 Task: Find connections with filter location Wardenburg with filter topic #Entrepreneurswith filter profile language English with filter current company Jobseeker HUB with filter school Kolkata Jobs with filter industry Recreational Facilities with filter service category Wedding Photography with filter keywords title Customer Service
Action: Mouse moved to (495, 62)
Screenshot: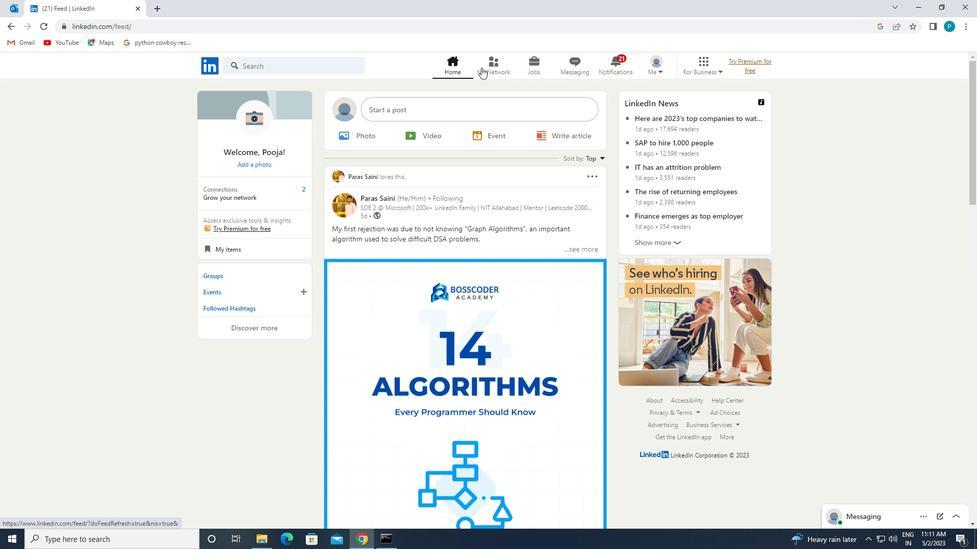 
Action: Mouse pressed left at (495, 62)
Screenshot: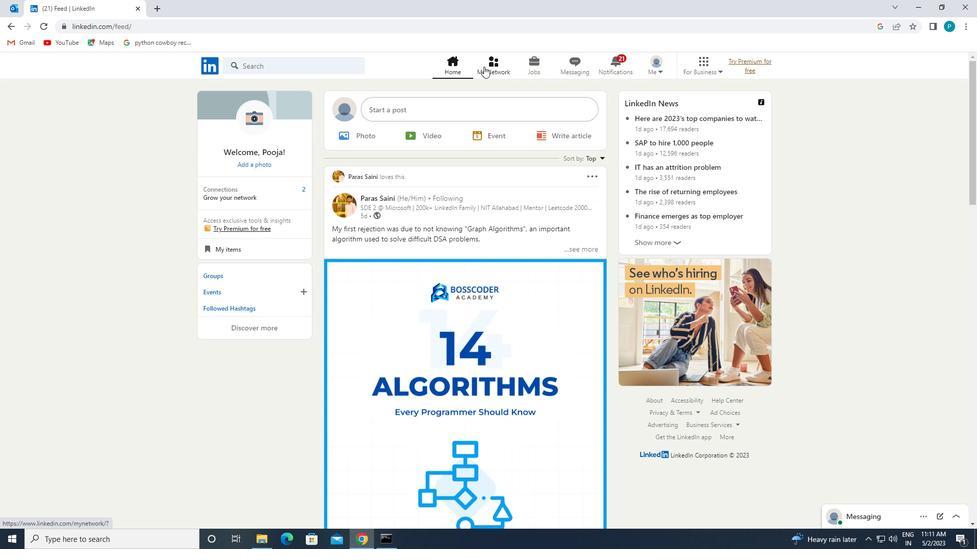 
Action: Mouse moved to (240, 123)
Screenshot: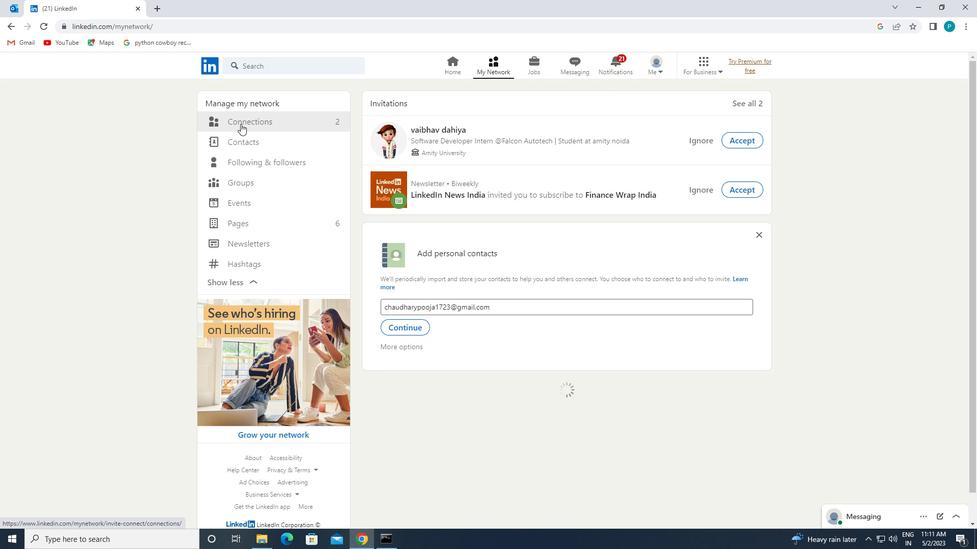 
Action: Mouse pressed left at (240, 123)
Screenshot: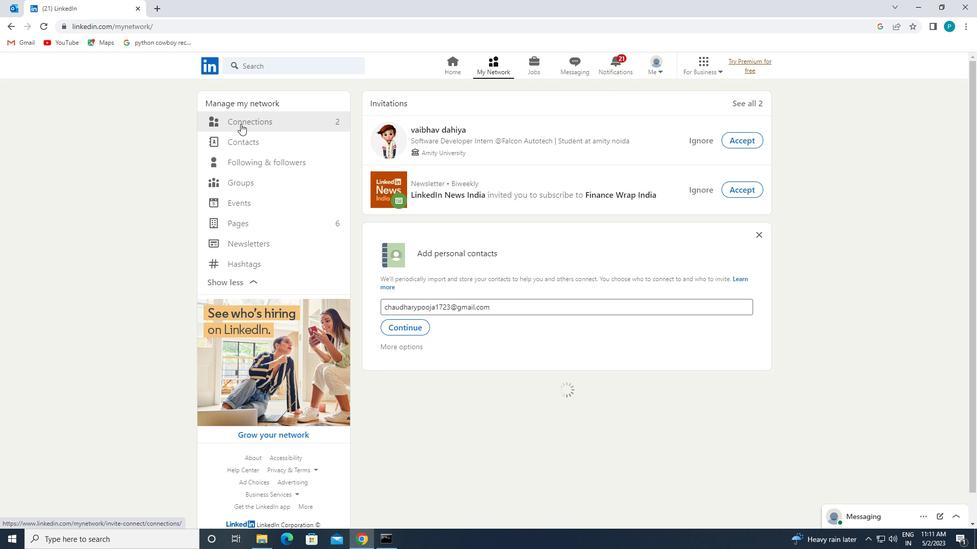 
Action: Mouse moved to (548, 121)
Screenshot: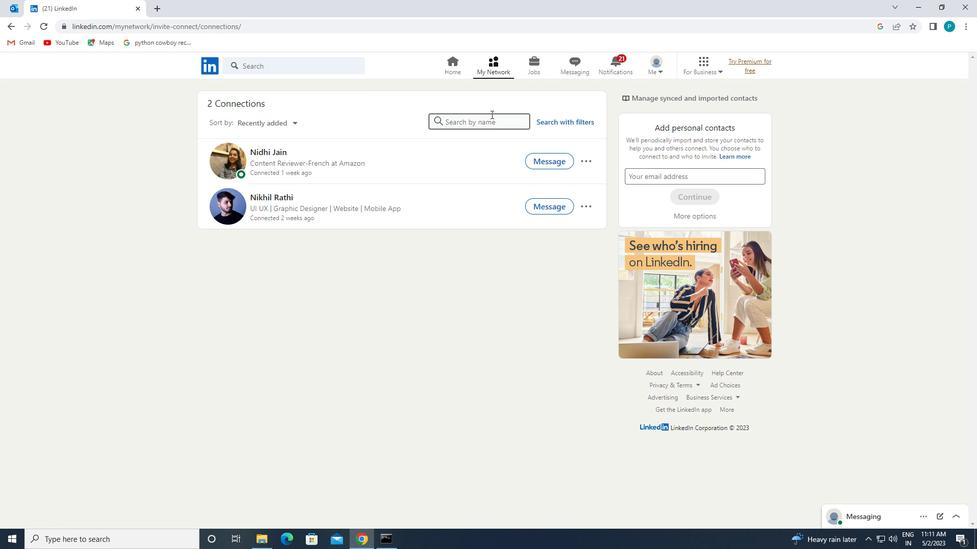 
Action: Mouse pressed left at (548, 121)
Screenshot: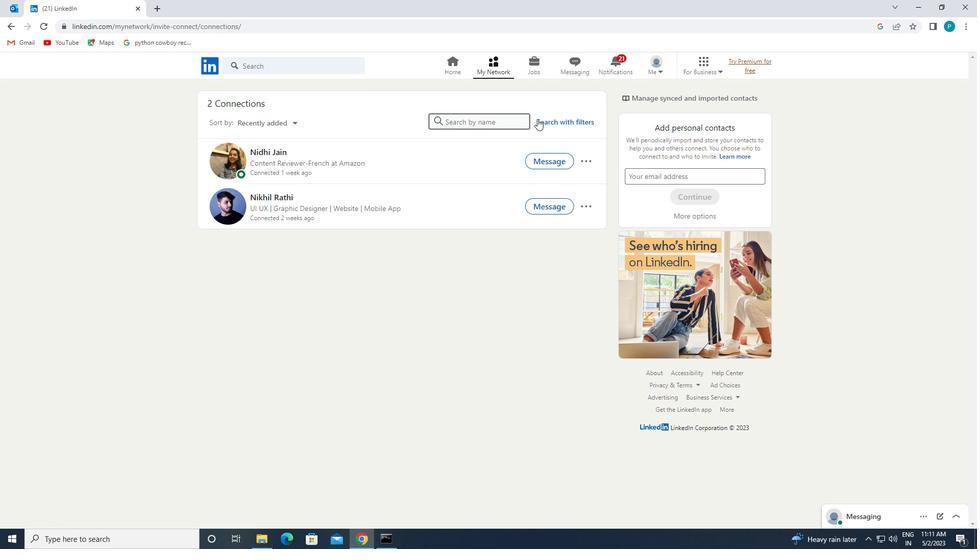 
Action: Mouse moved to (518, 104)
Screenshot: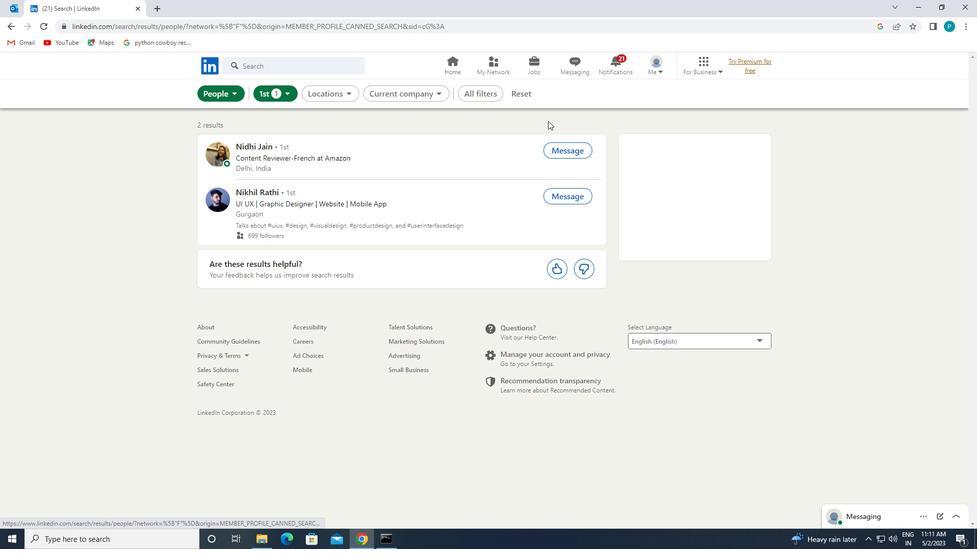 
Action: Mouse pressed left at (518, 104)
Screenshot: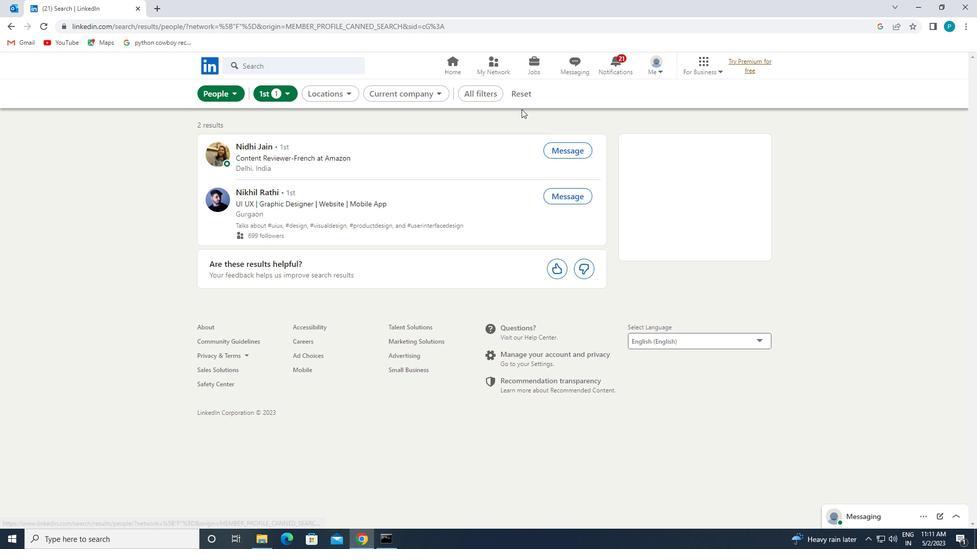 
Action: Mouse moved to (515, 95)
Screenshot: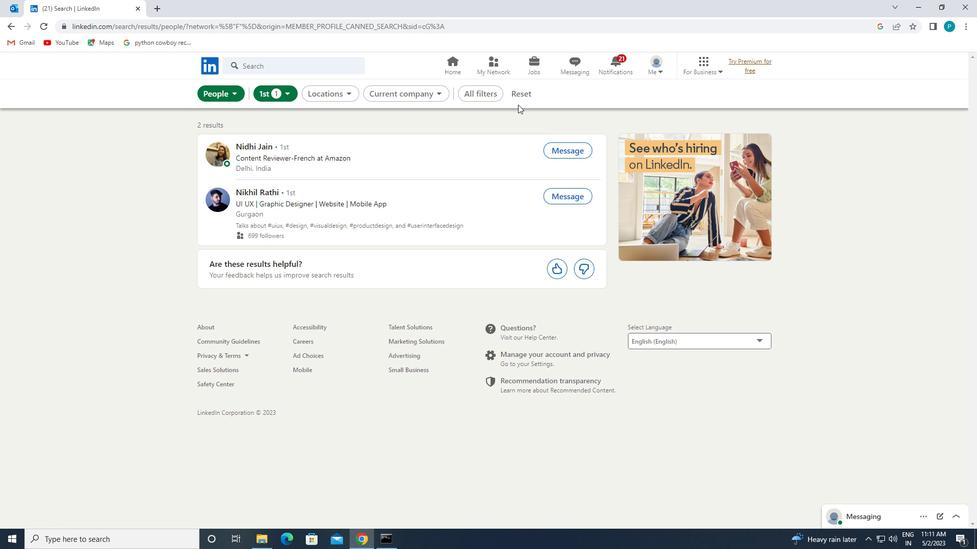 
Action: Mouse pressed left at (515, 95)
Screenshot: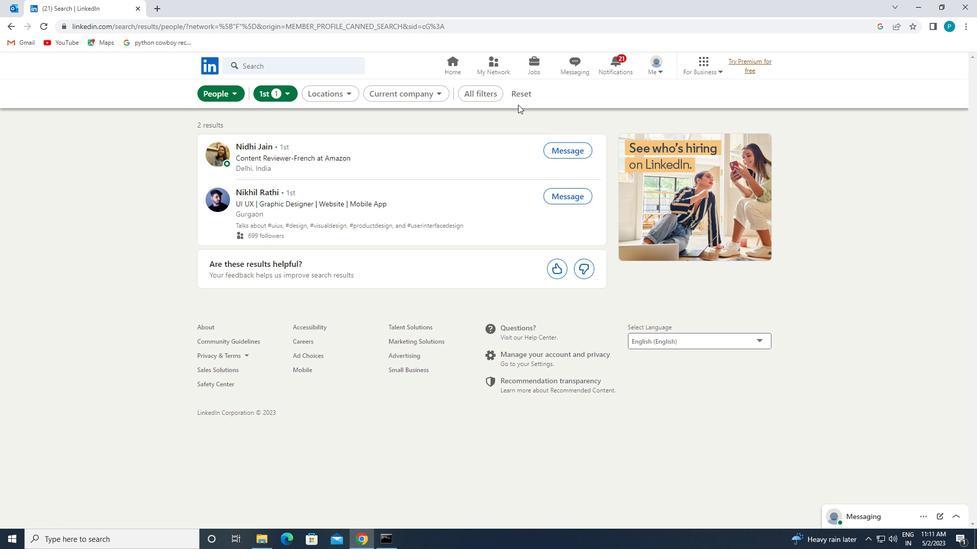 
Action: Mouse moved to (484, 97)
Screenshot: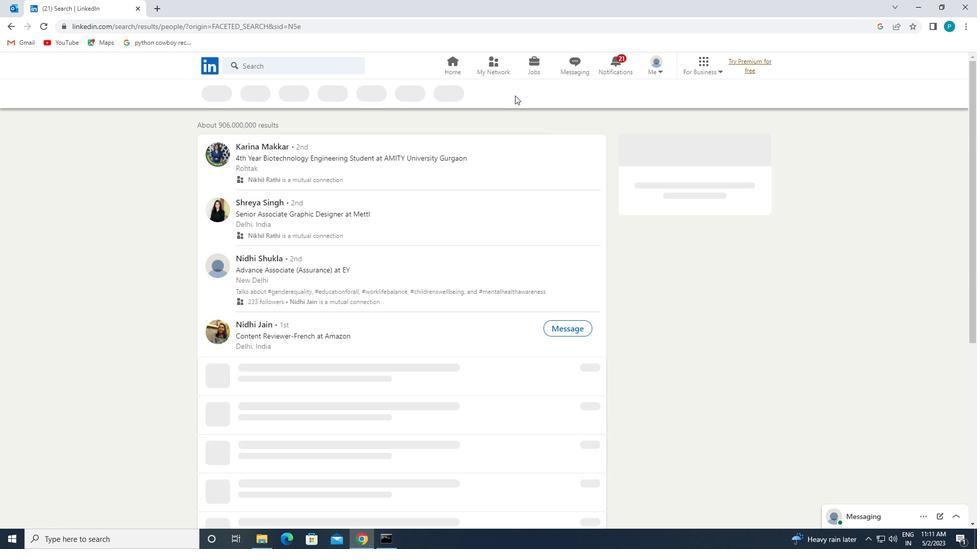 
Action: Mouse pressed left at (484, 97)
Screenshot: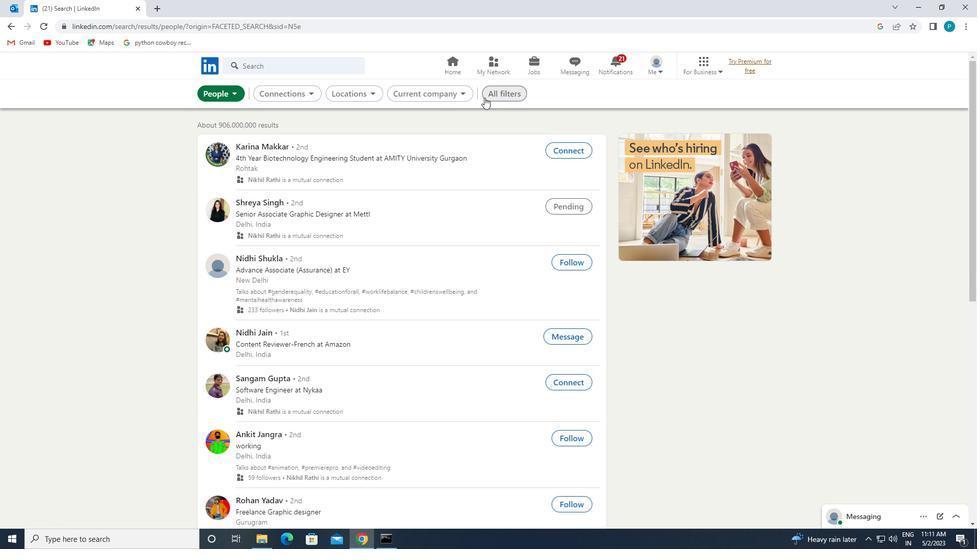 
Action: Mouse moved to (847, 284)
Screenshot: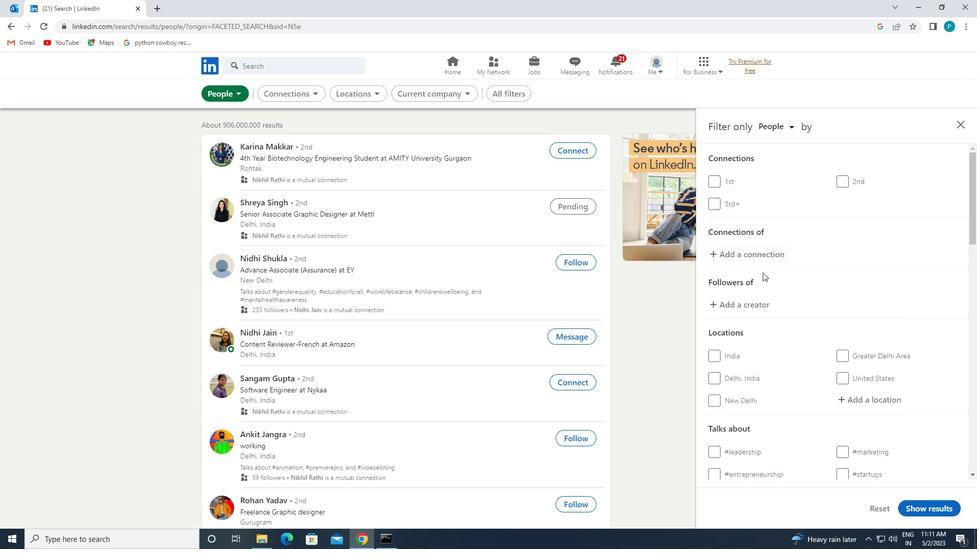 
Action: Mouse scrolled (847, 283) with delta (0, 0)
Screenshot: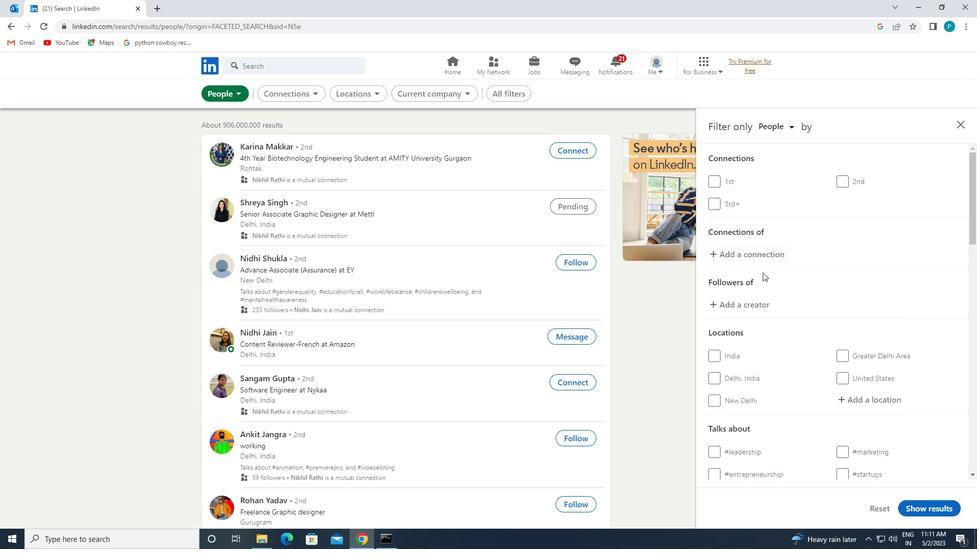 
Action: Mouse moved to (848, 284)
Screenshot: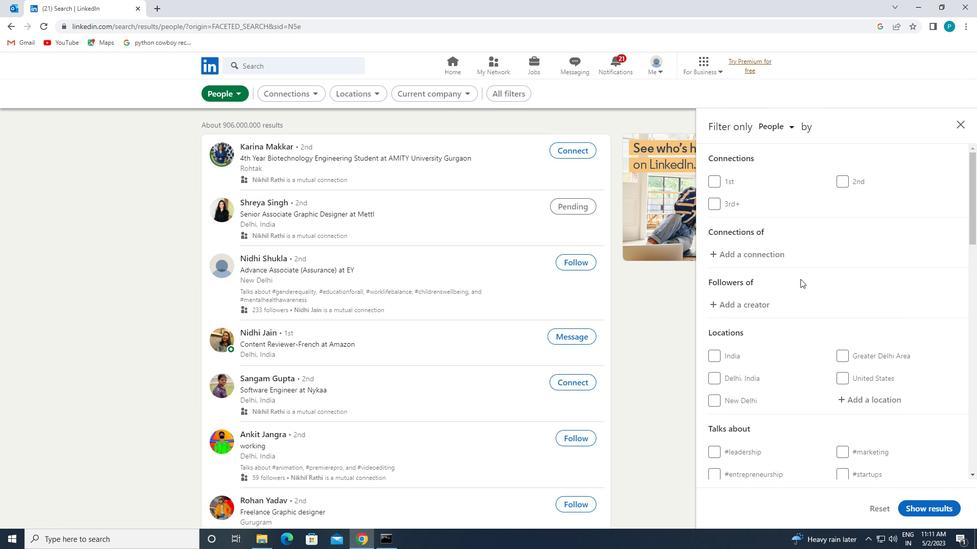 
Action: Mouse scrolled (848, 283) with delta (0, 0)
Screenshot: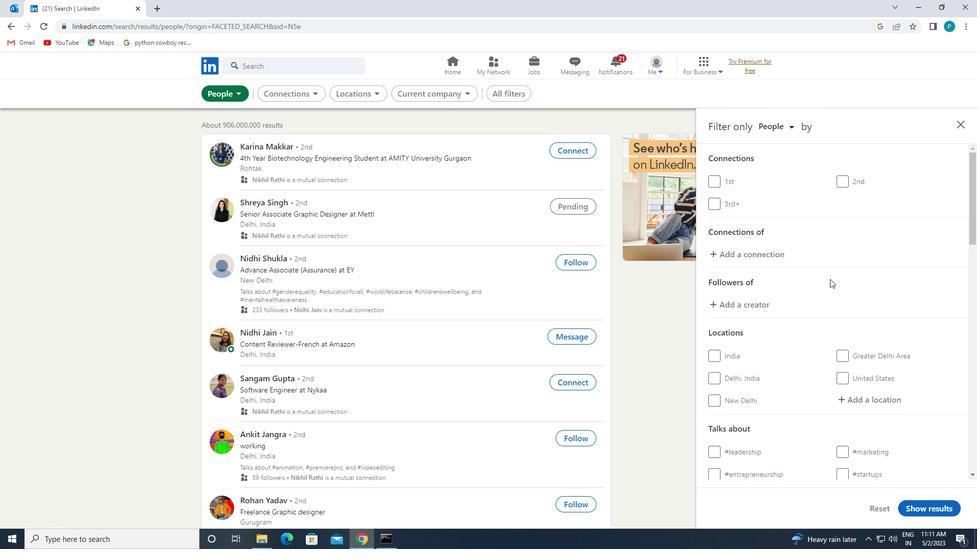 
Action: Mouse moved to (851, 294)
Screenshot: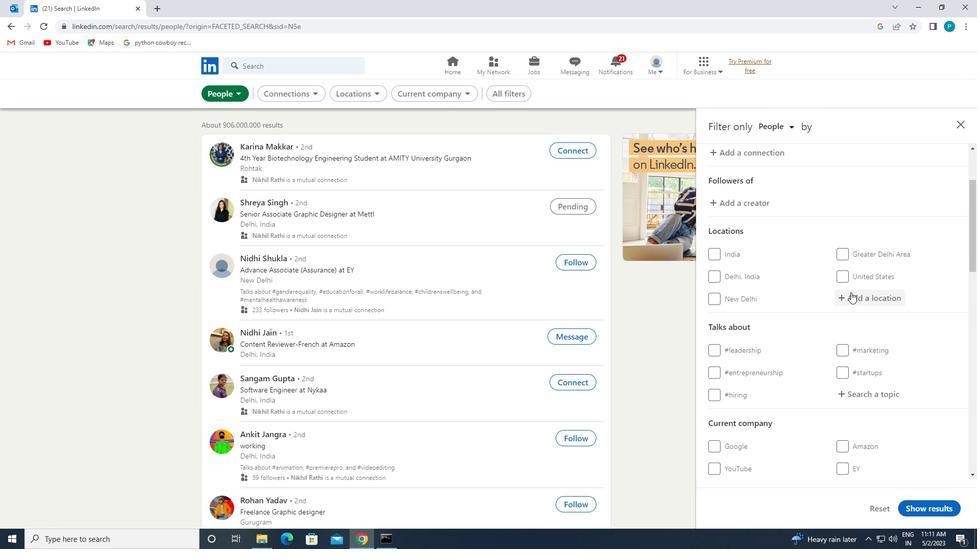 
Action: Mouse pressed left at (851, 294)
Screenshot: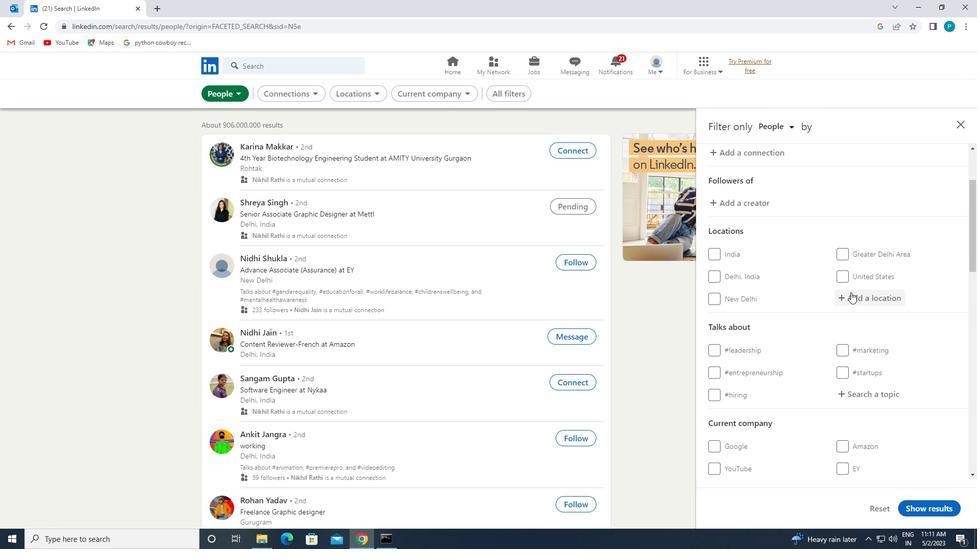 
Action: Key pressed <Key.caps_lock>w<Key.caps_lock>arf<Key.backspace>denburg
Screenshot: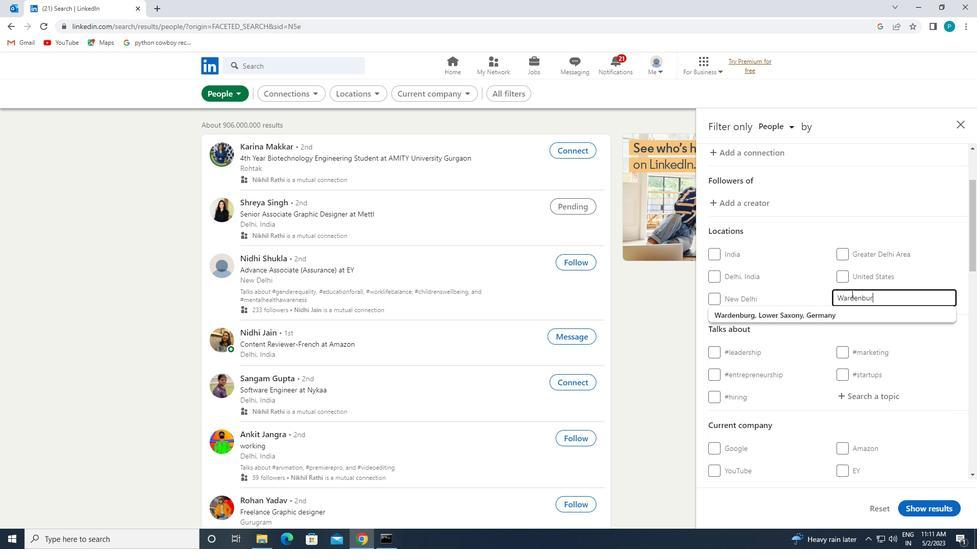 
Action: Mouse moved to (806, 314)
Screenshot: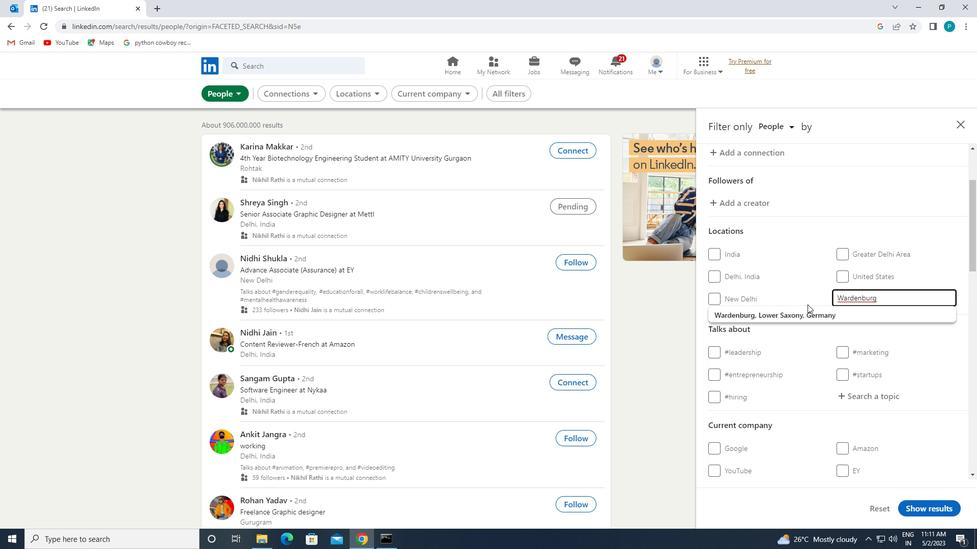 
Action: Mouse pressed left at (806, 314)
Screenshot: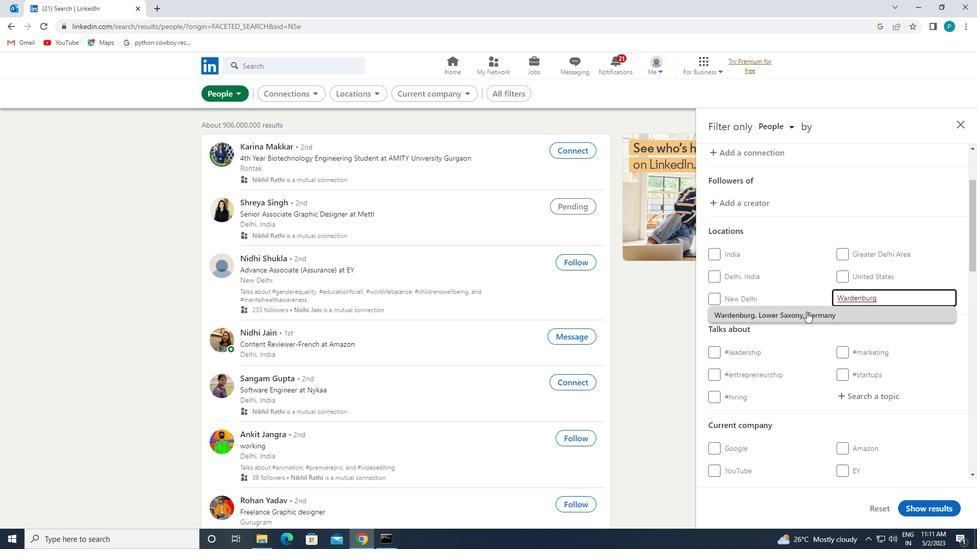 
Action: Mouse moved to (893, 350)
Screenshot: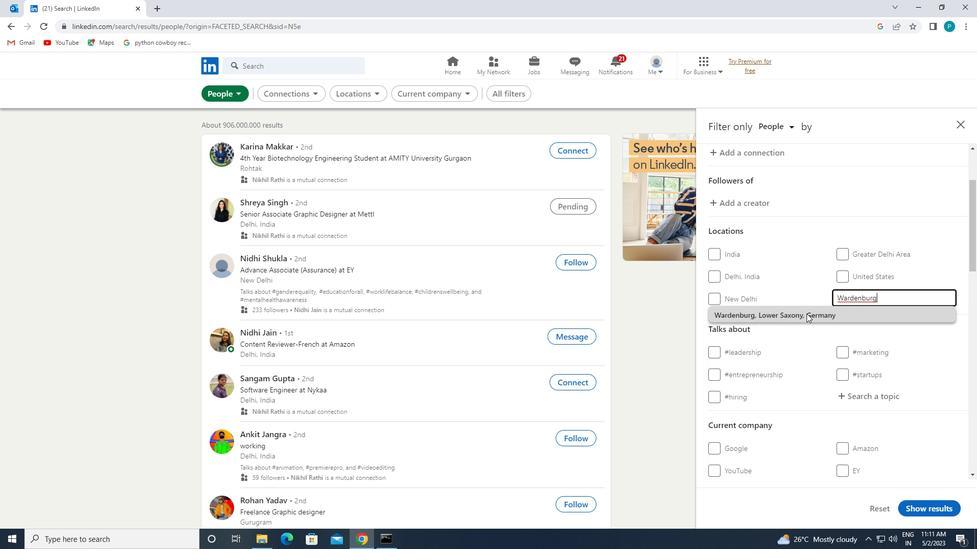 
Action: Mouse scrolled (893, 350) with delta (0, 0)
Screenshot: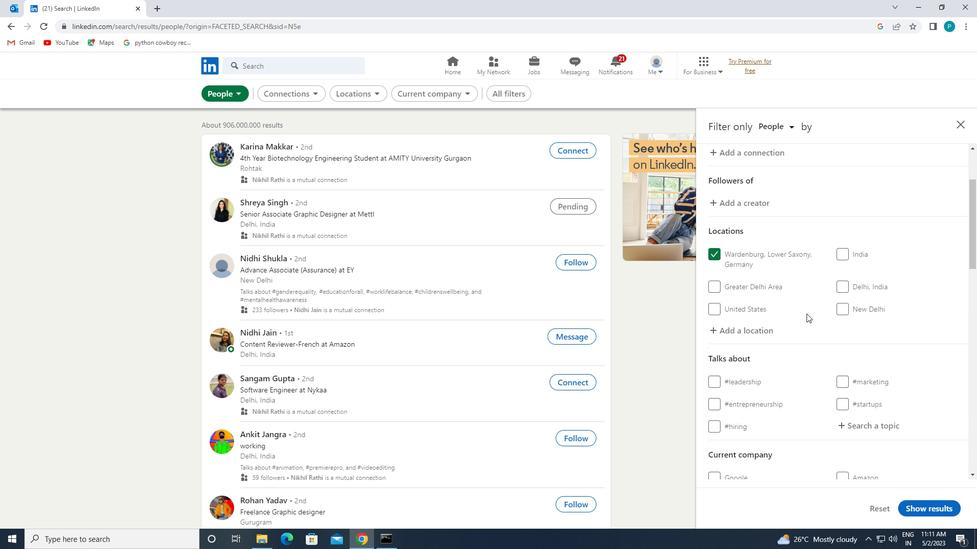 
Action: Mouse scrolled (893, 350) with delta (0, 0)
Screenshot: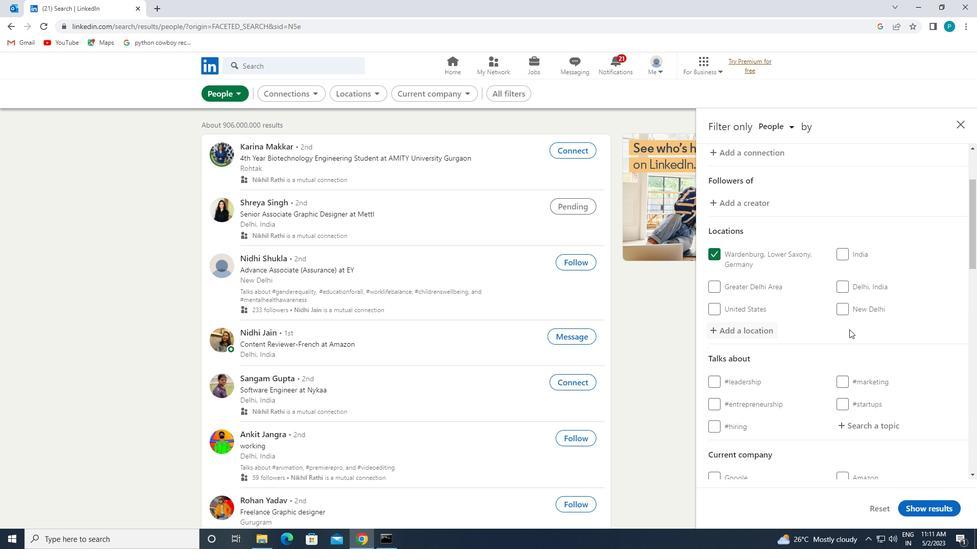 
Action: Mouse moved to (860, 324)
Screenshot: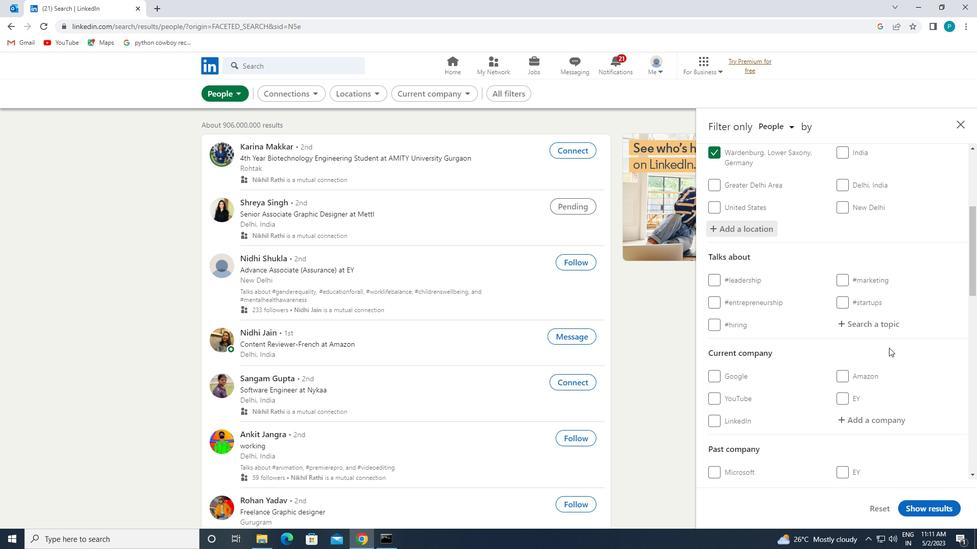 
Action: Mouse pressed left at (860, 324)
Screenshot: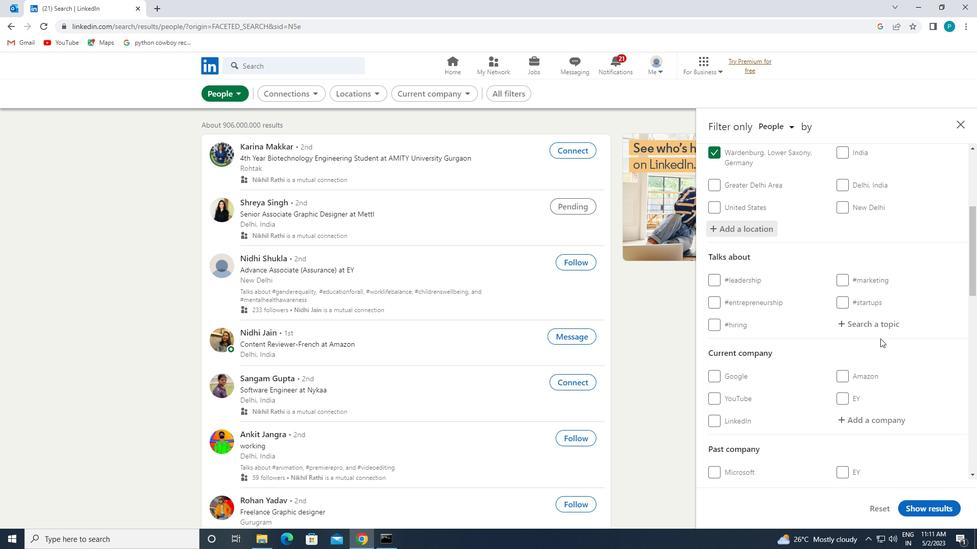 
Action: Mouse moved to (899, 293)
Screenshot: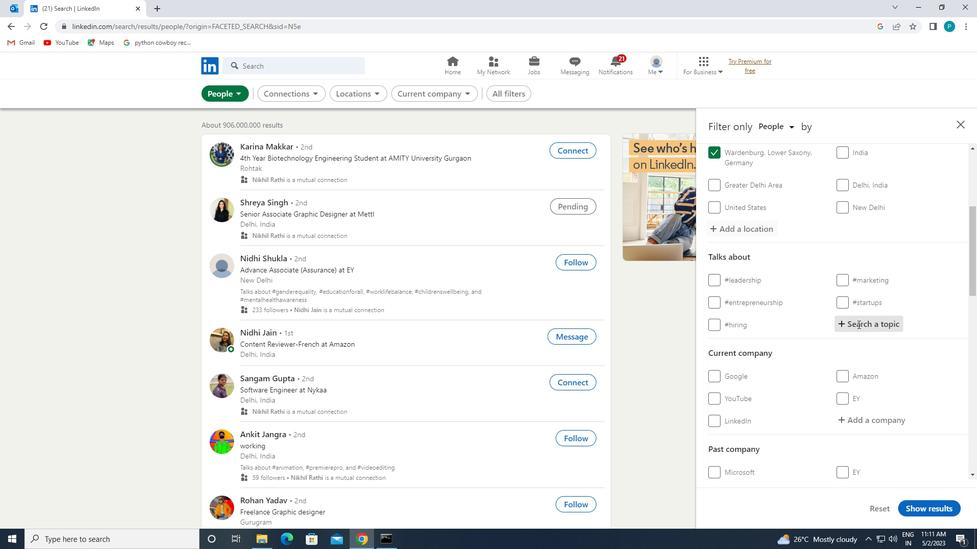 
Action: Key pressed <Key.shift>#<Key.caps_lock>E<Key.caps_lock>NR<Key.backspace>TREP
Screenshot: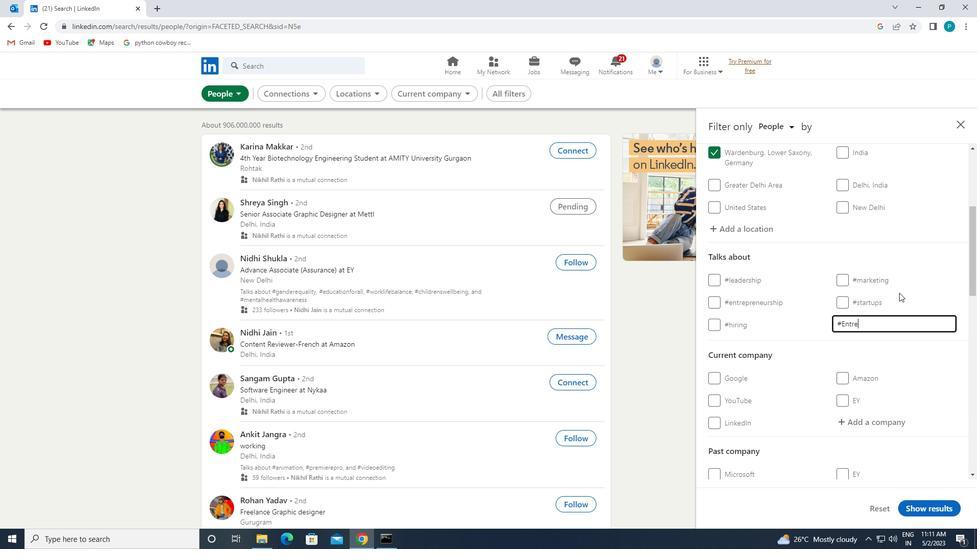 
Action: Mouse moved to (899, 293)
Screenshot: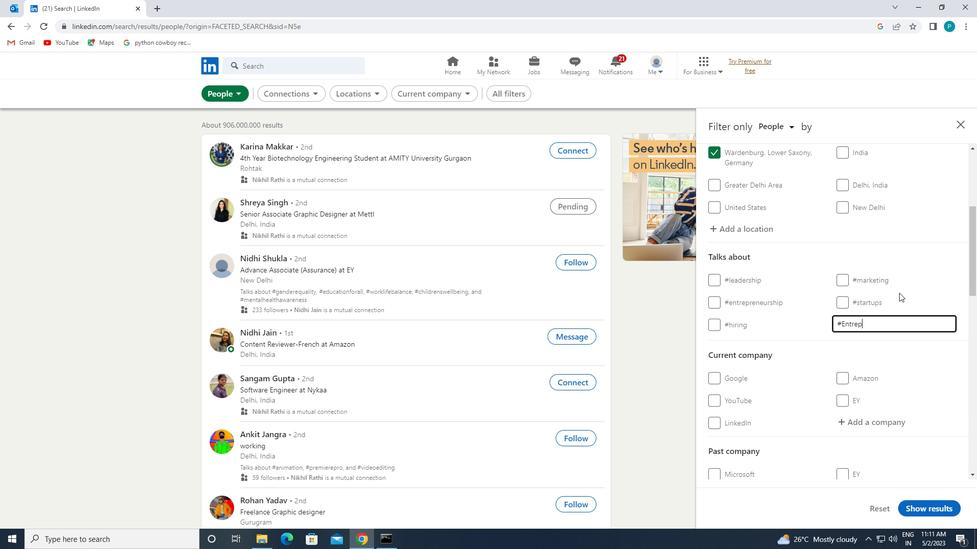 
Action: Key pressed RENRS
Screenshot: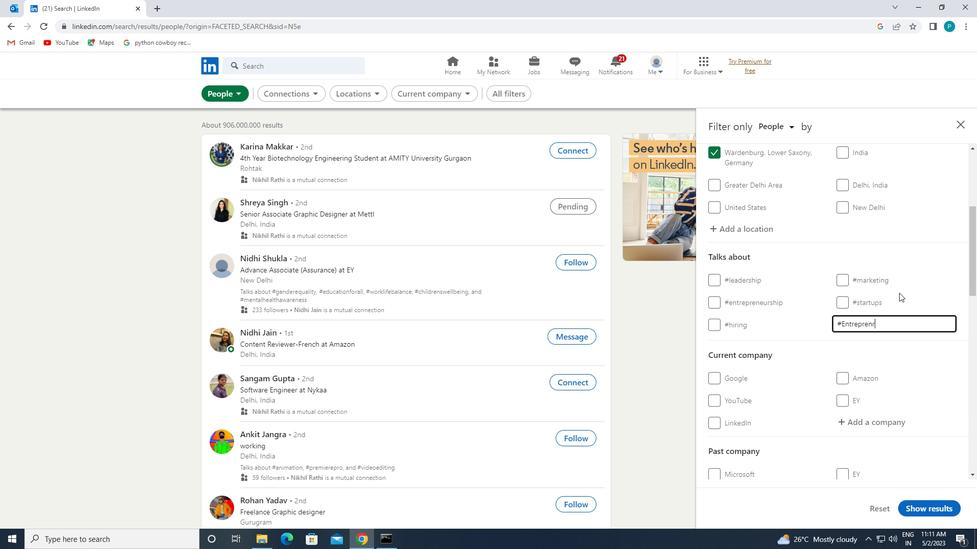 
Action: Mouse moved to (846, 285)
Screenshot: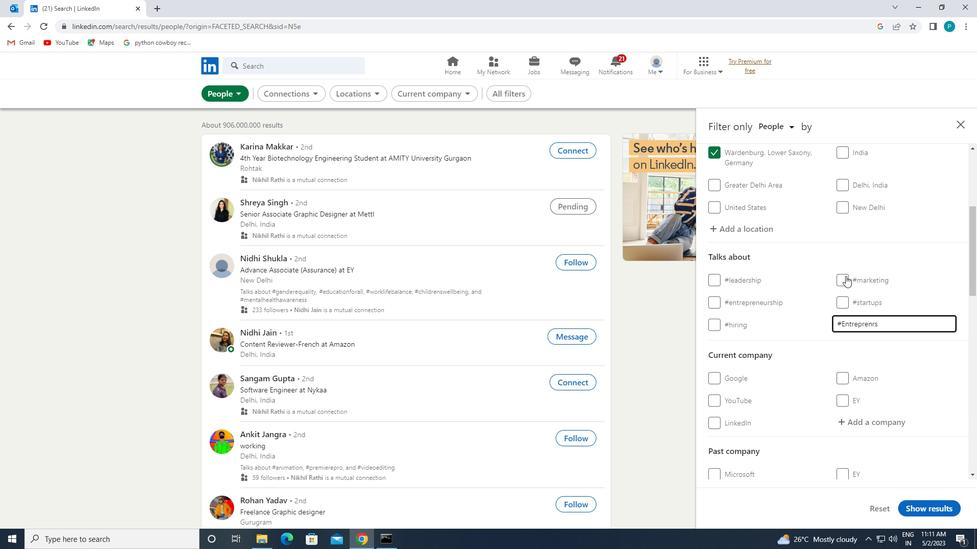 
Action: Mouse scrolled (846, 284) with delta (0, 0)
Screenshot: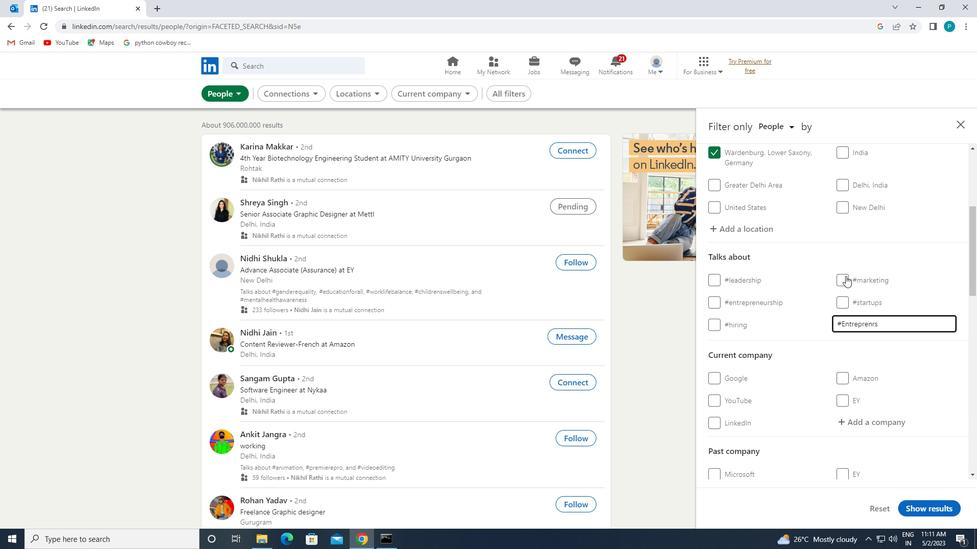 
Action: Mouse moved to (846, 292)
Screenshot: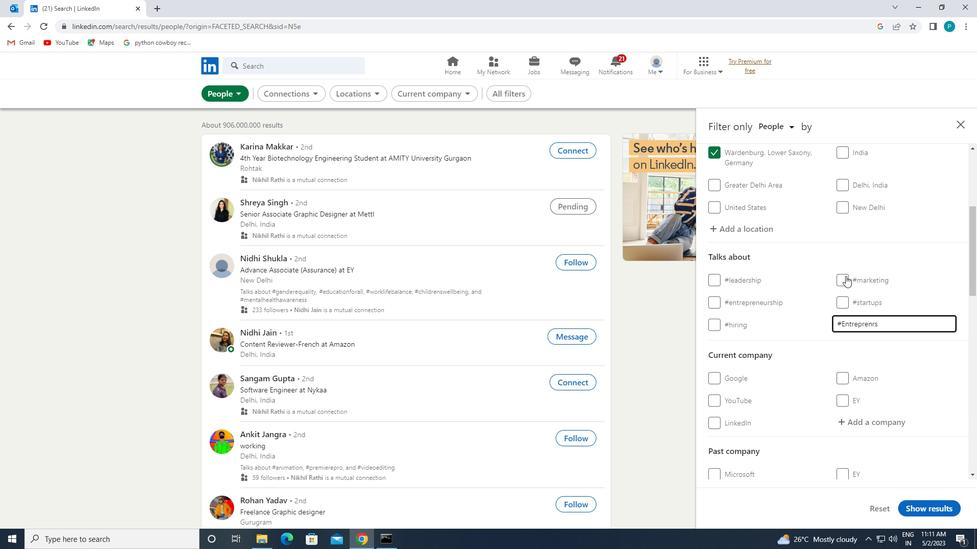 
Action: Mouse scrolled (846, 291) with delta (0, 0)
Screenshot: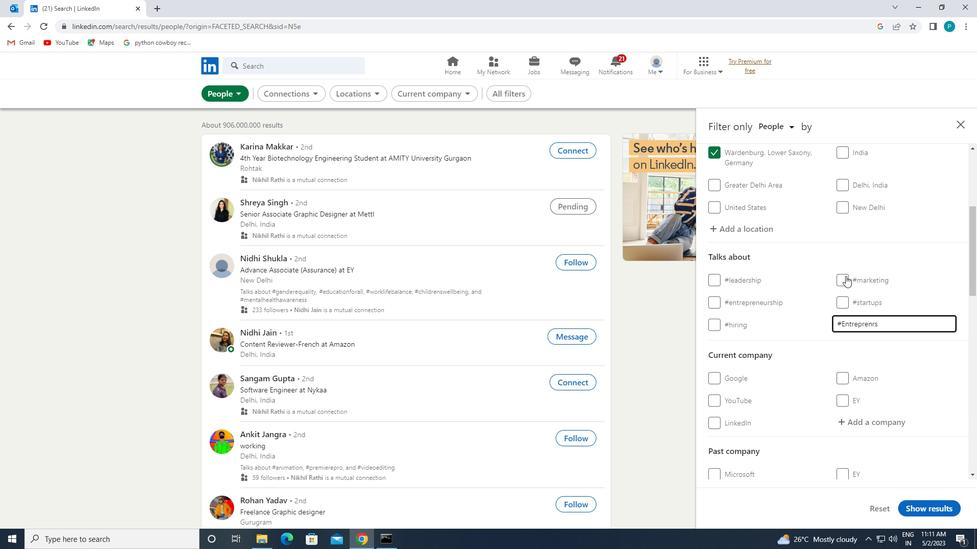 
Action: Mouse moved to (845, 294)
Screenshot: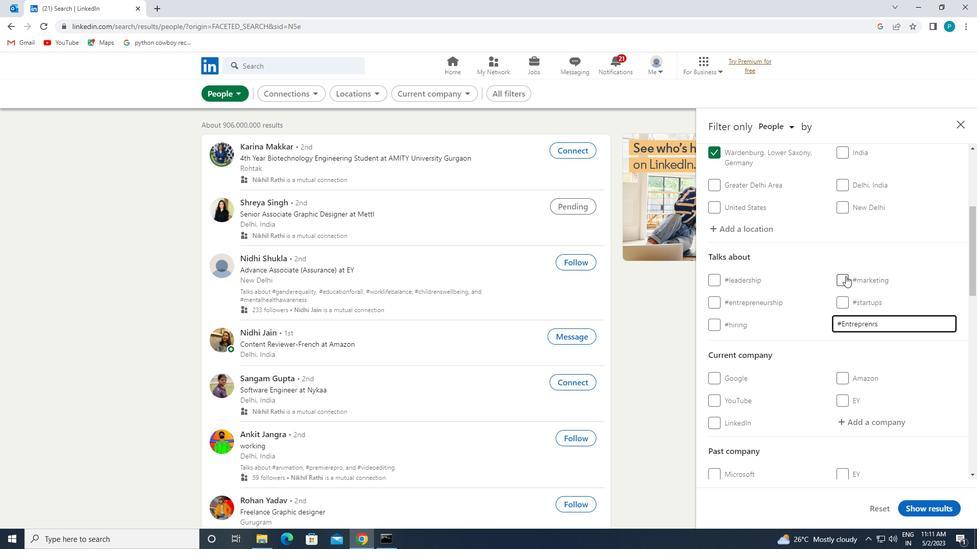 
Action: Mouse scrolled (845, 294) with delta (0, 0)
Screenshot: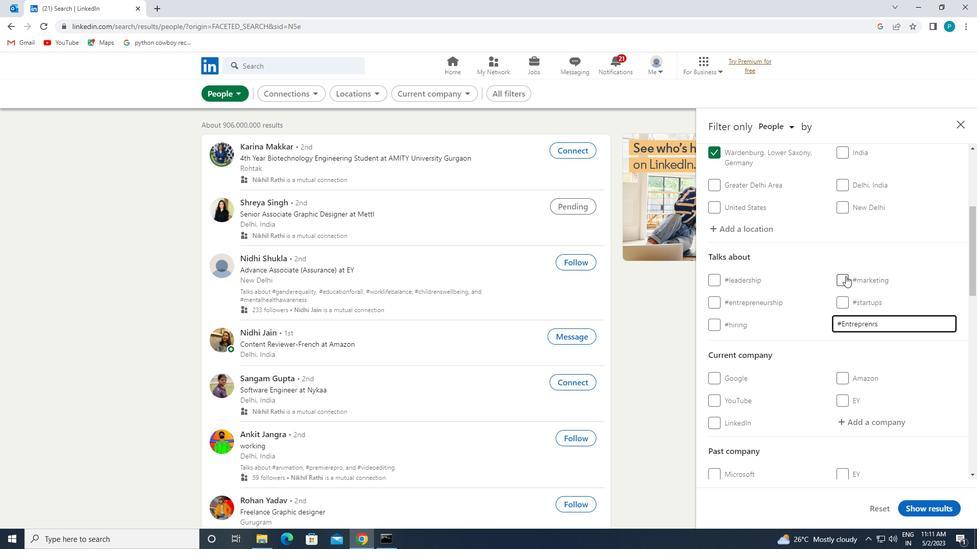 
Action: Mouse moved to (841, 301)
Screenshot: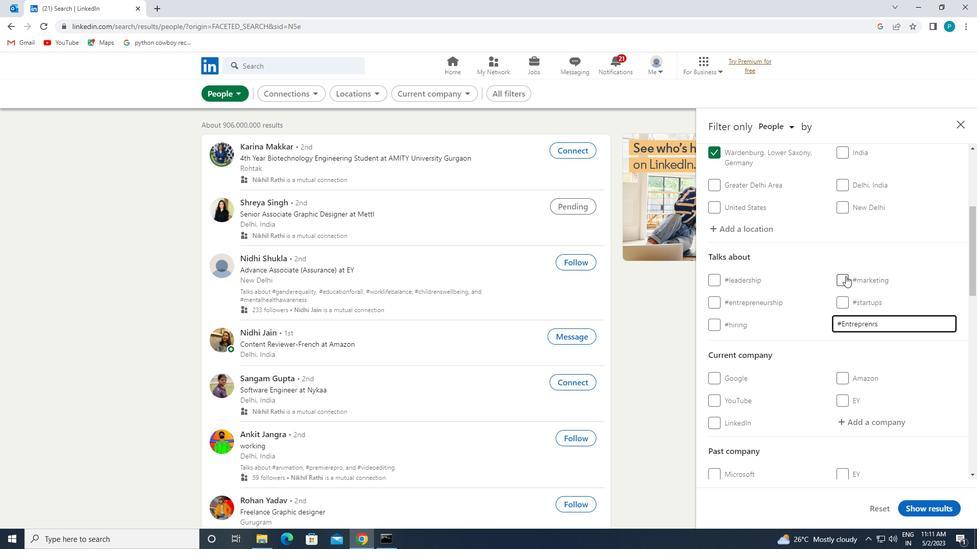 
Action: Mouse scrolled (841, 300) with delta (0, 0)
Screenshot: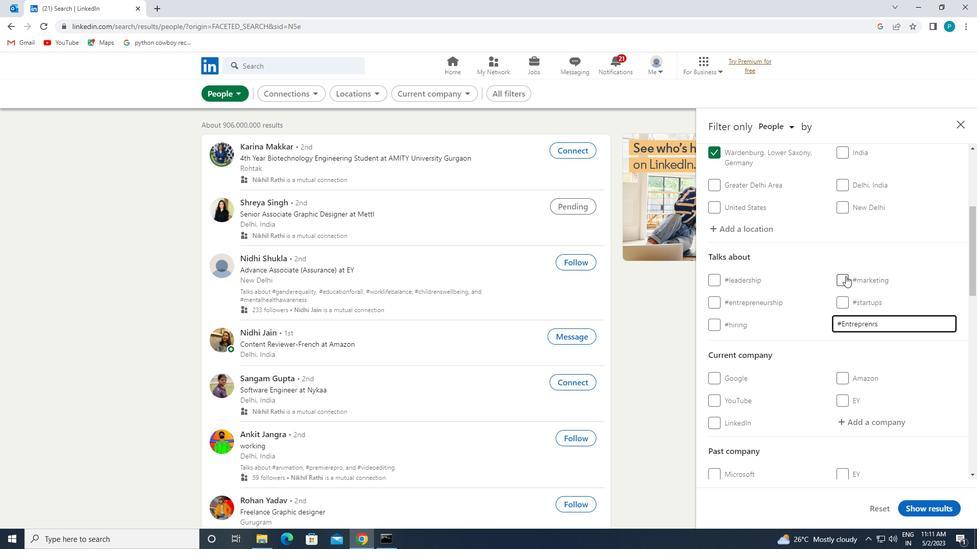 
Action: Mouse moved to (834, 314)
Screenshot: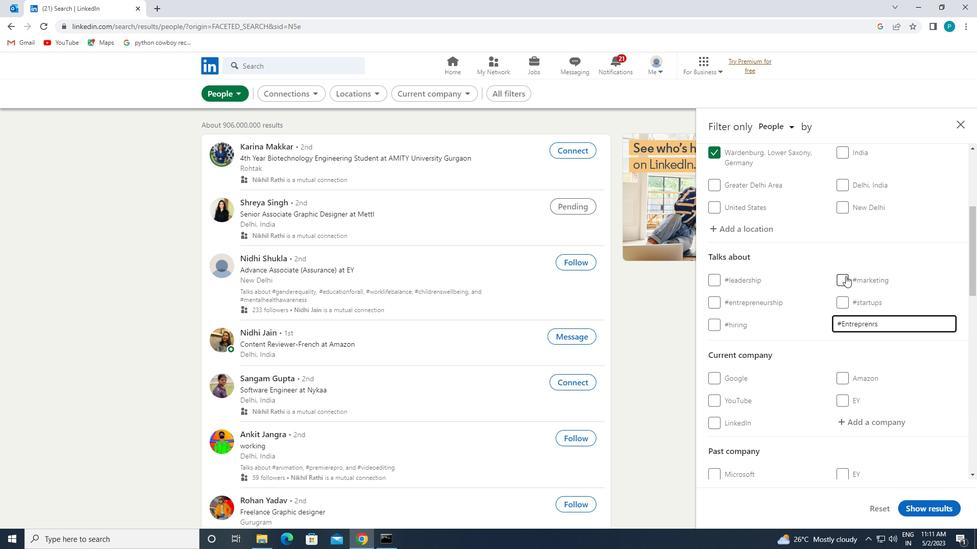 
Action: Mouse scrolled (834, 313) with delta (0, 0)
Screenshot: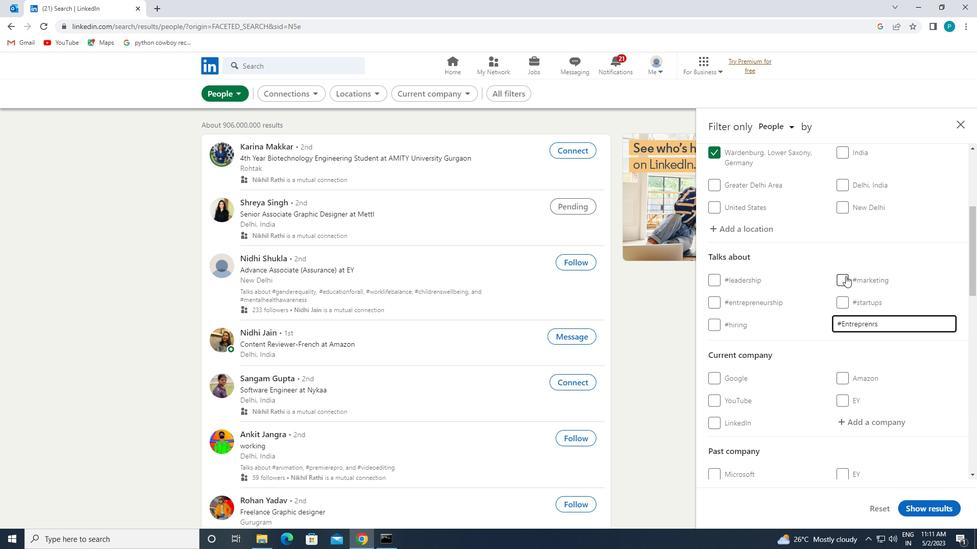 
Action: Mouse moved to (673, 403)
Screenshot: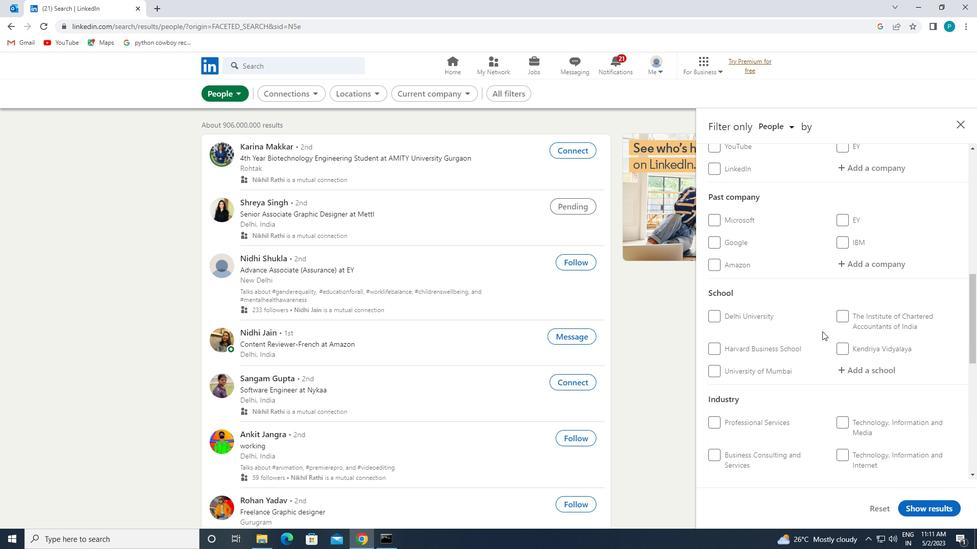 
Action: Mouse scrolled (673, 403) with delta (0, 0)
Screenshot: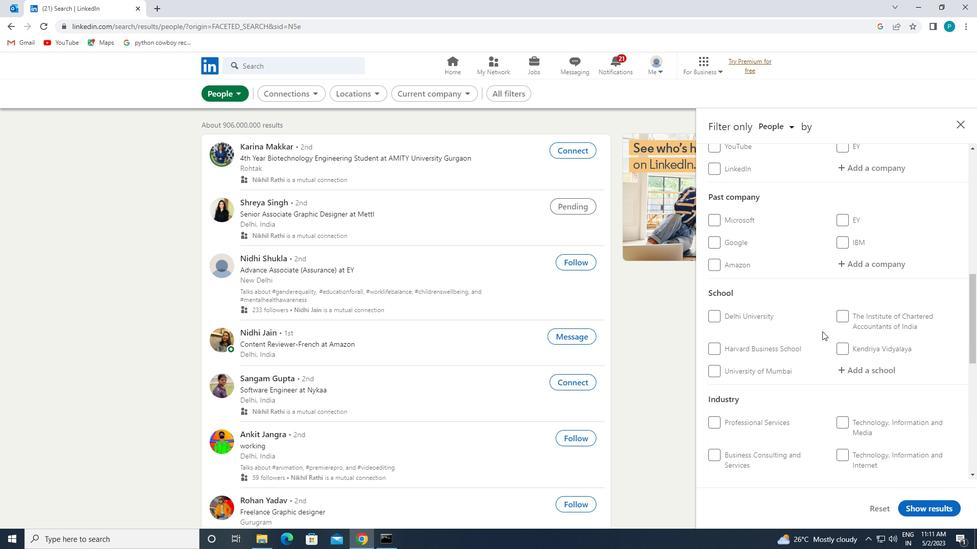 
Action: Mouse scrolled (673, 403) with delta (0, 0)
Screenshot: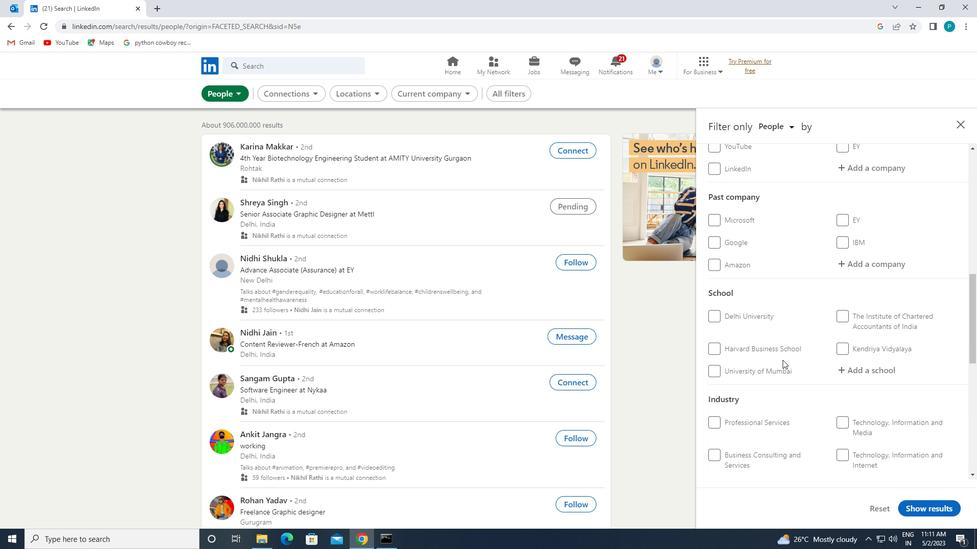
Action: Mouse moved to (766, 411)
Screenshot: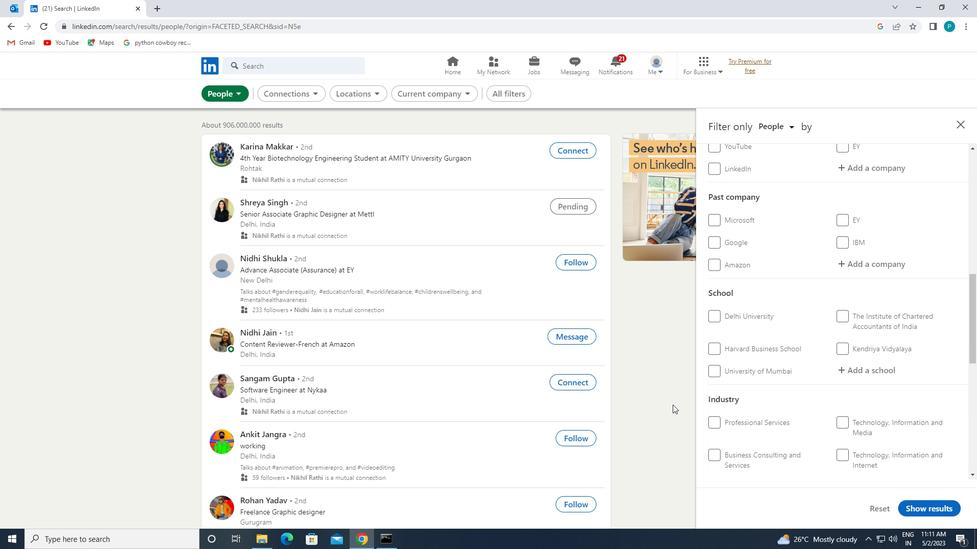 
Action: Mouse scrolled (766, 410) with delta (0, 0)
Screenshot: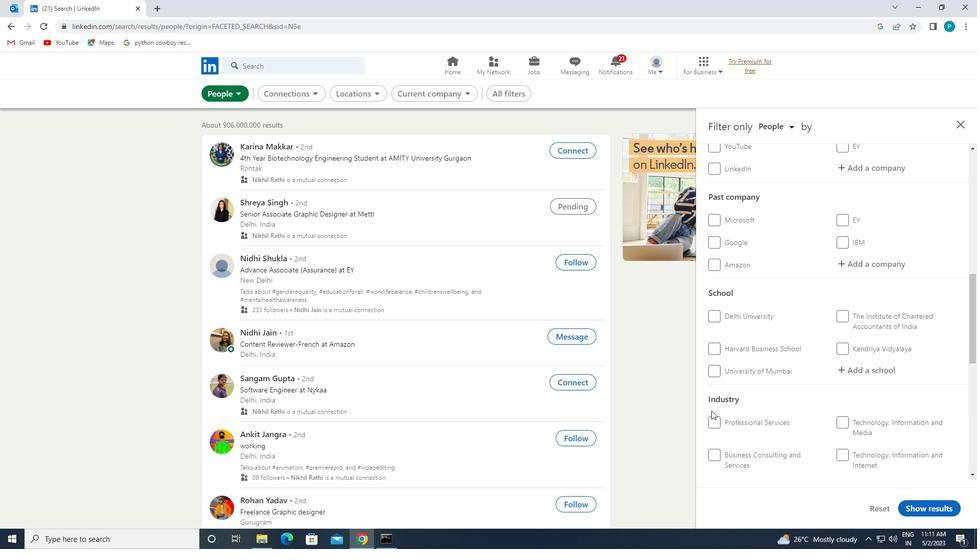 
Action: Mouse scrolled (766, 410) with delta (0, 0)
Screenshot: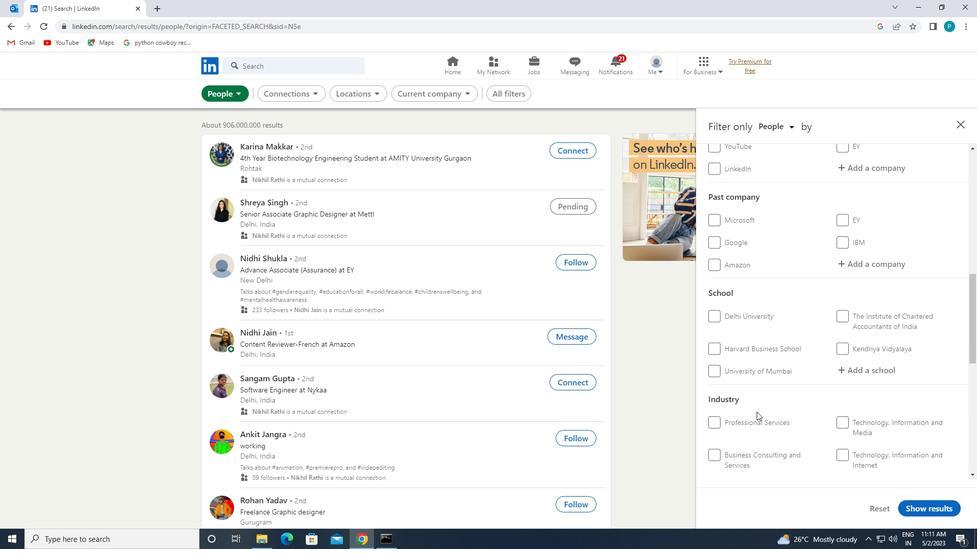 
Action: Mouse scrolled (766, 410) with delta (0, 0)
Screenshot: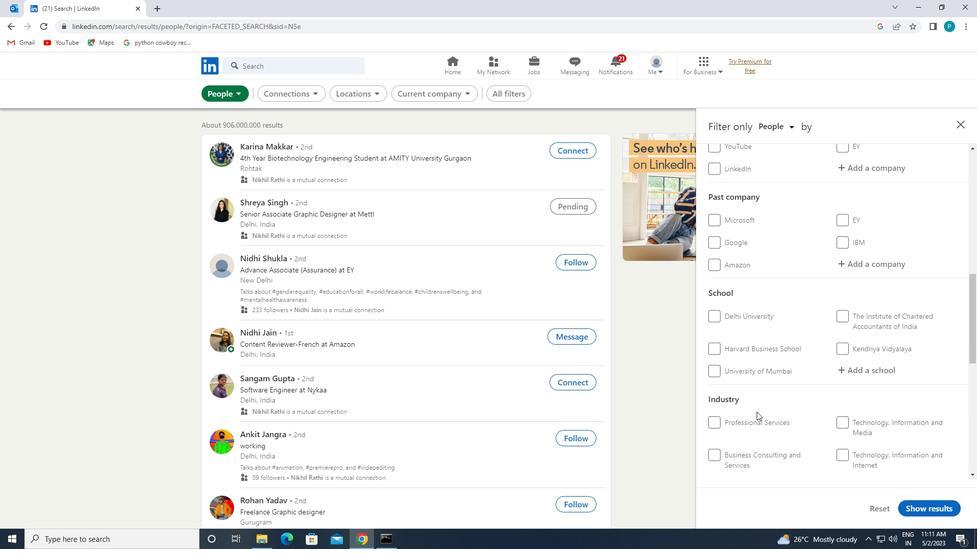 
Action: Mouse scrolled (766, 410) with delta (0, 0)
Screenshot: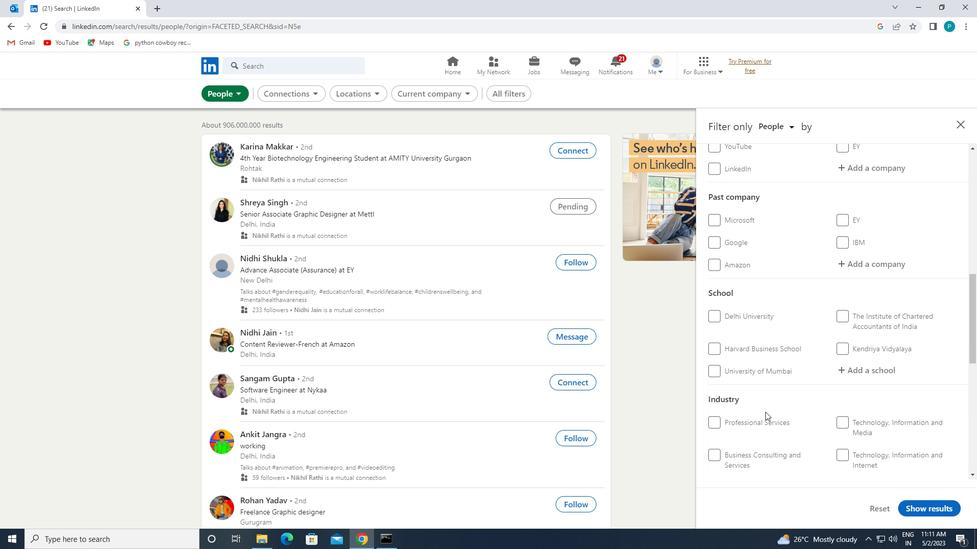 
Action: Mouse moved to (740, 415)
Screenshot: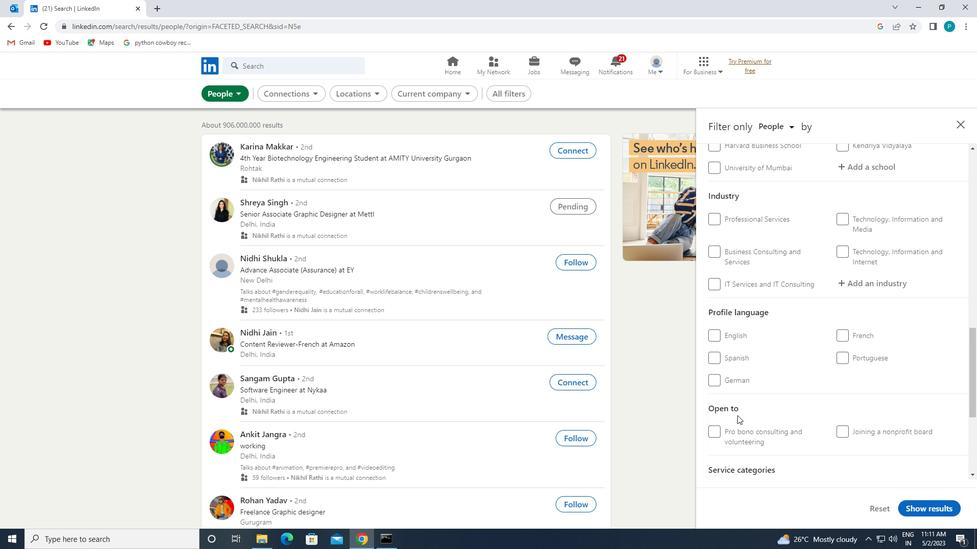 
Action: Mouse scrolled (740, 414) with delta (0, 0)
Screenshot: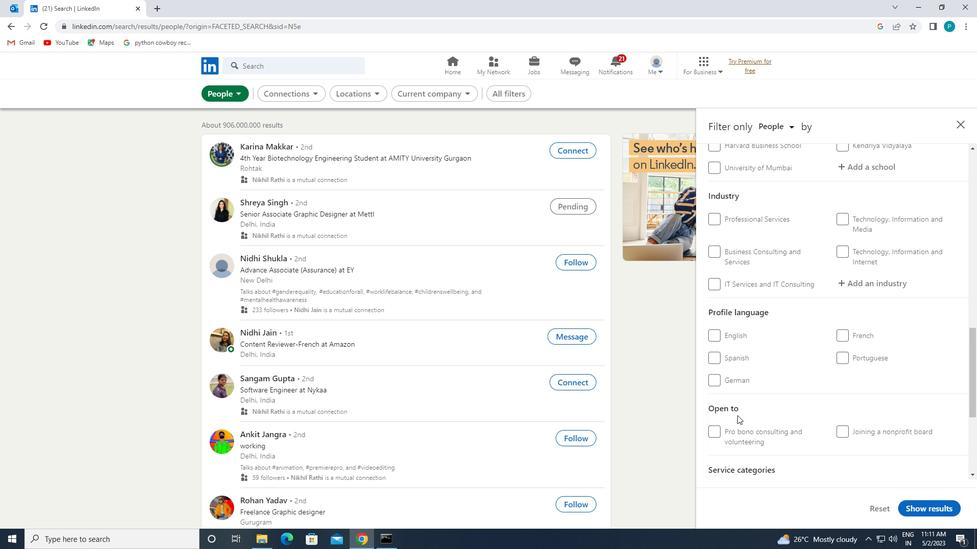 
Action: Mouse scrolled (740, 414) with delta (0, 0)
Screenshot: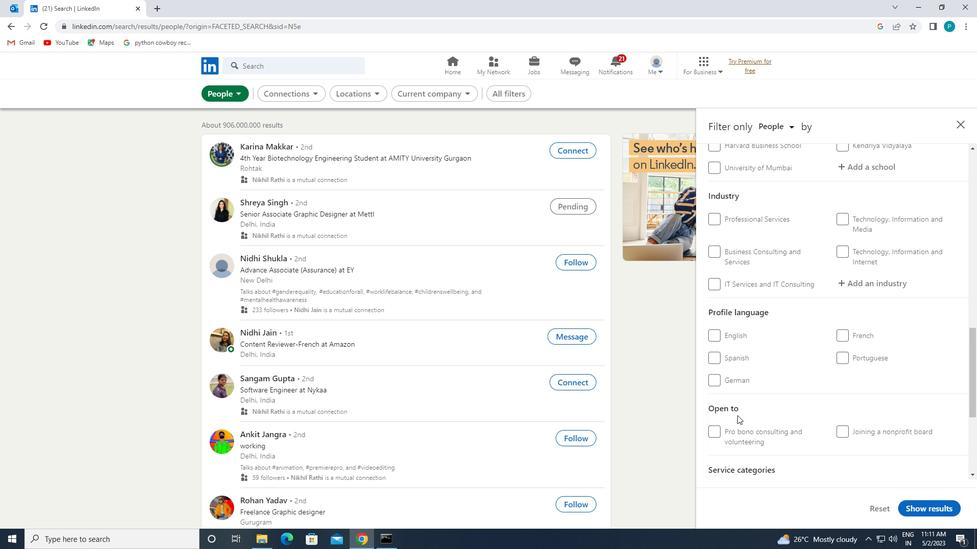 
Action: Mouse scrolled (740, 414) with delta (0, 0)
Screenshot: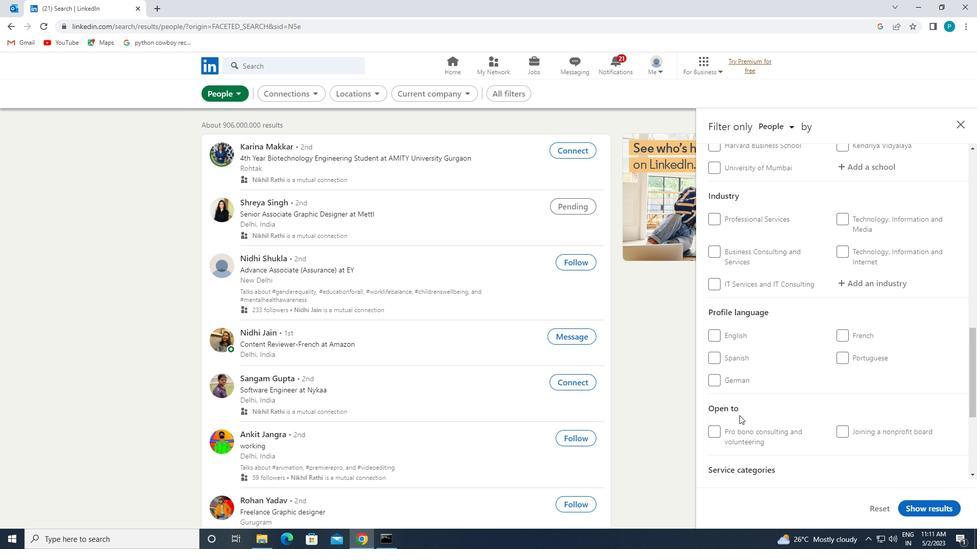 
Action: Mouse moved to (745, 255)
Screenshot: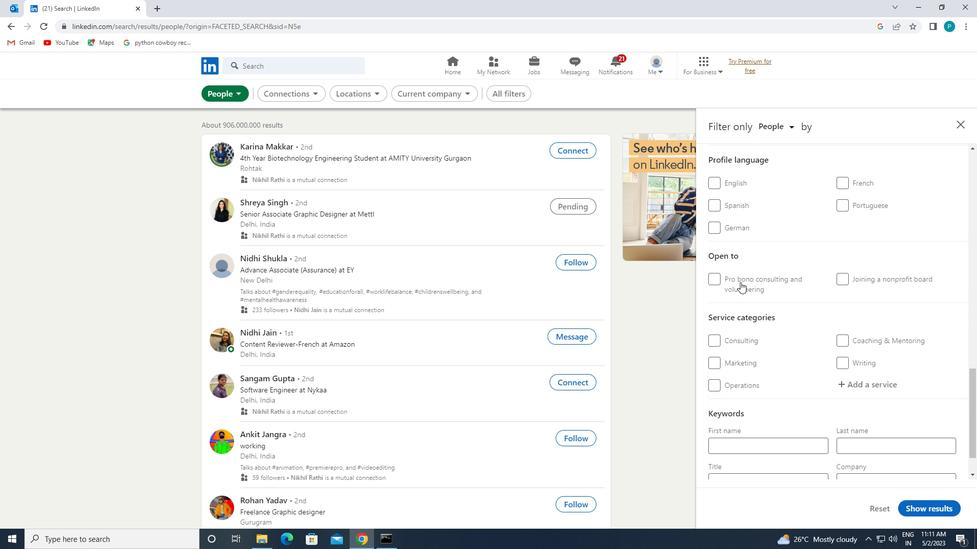 
Action: Mouse scrolled (745, 255) with delta (0, 0)
Screenshot: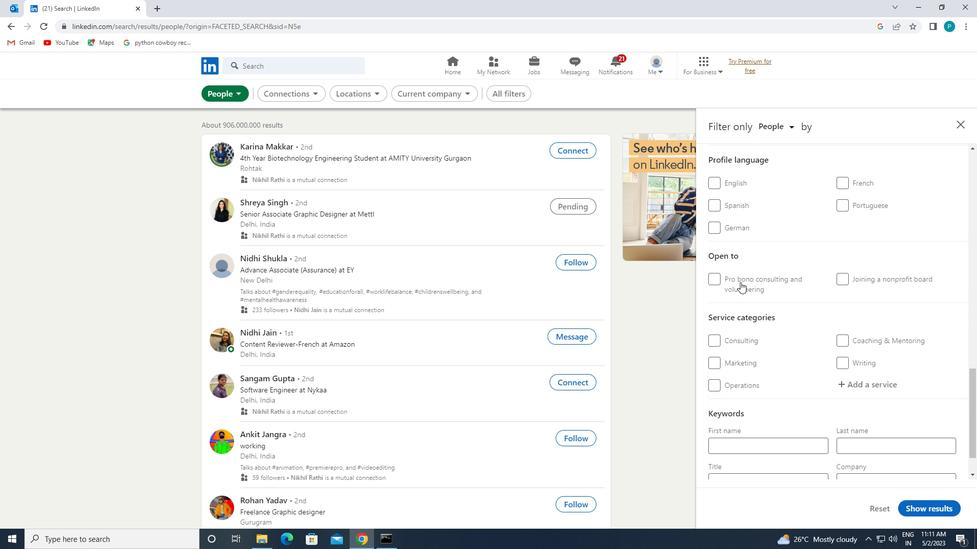 
Action: Mouse scrolled (745, 255) with delta (0, 0)
Screenshot: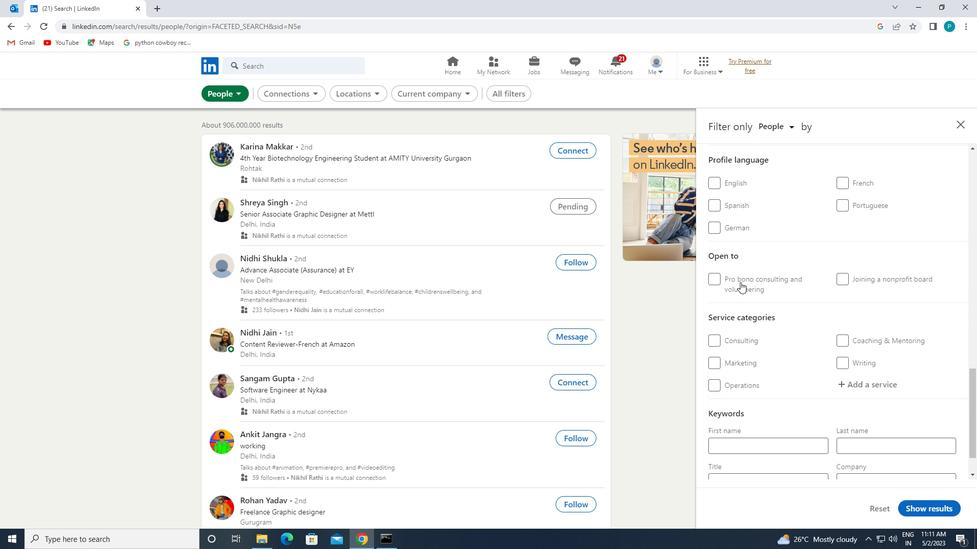 
Action: Mouse moved to (746, 281)
Screenshot: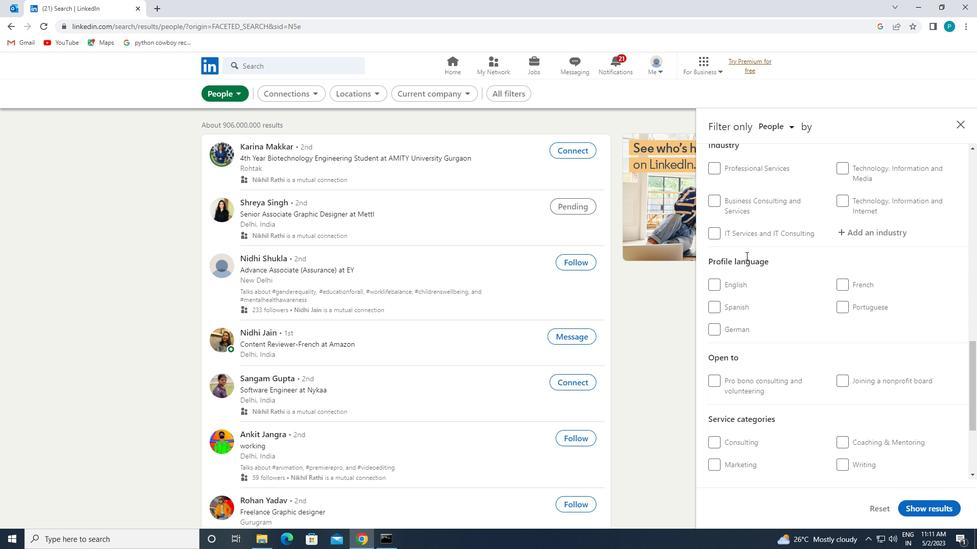 
Action: Mouse pressed left at (746, 281)
Screenshot: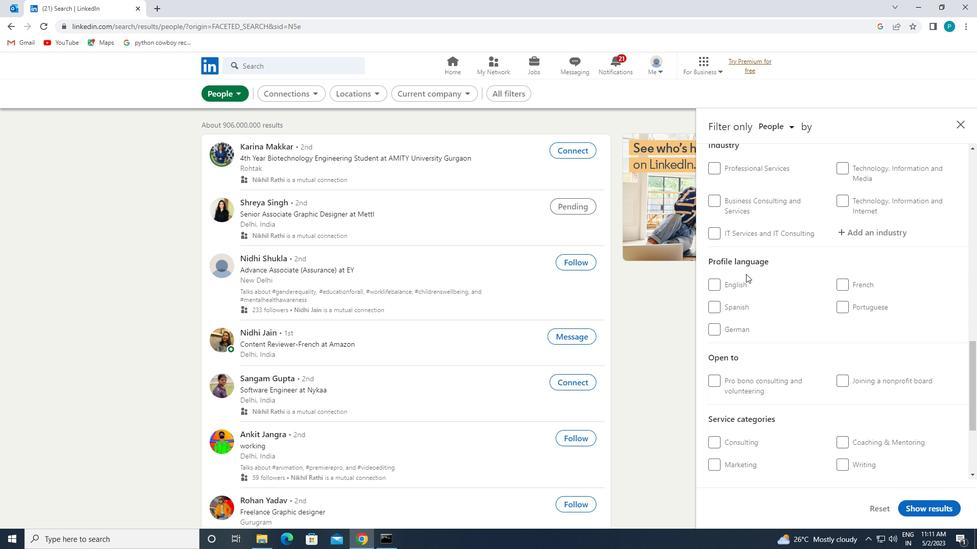 
Action: Mouse moved to (801, 282)
Screenshot: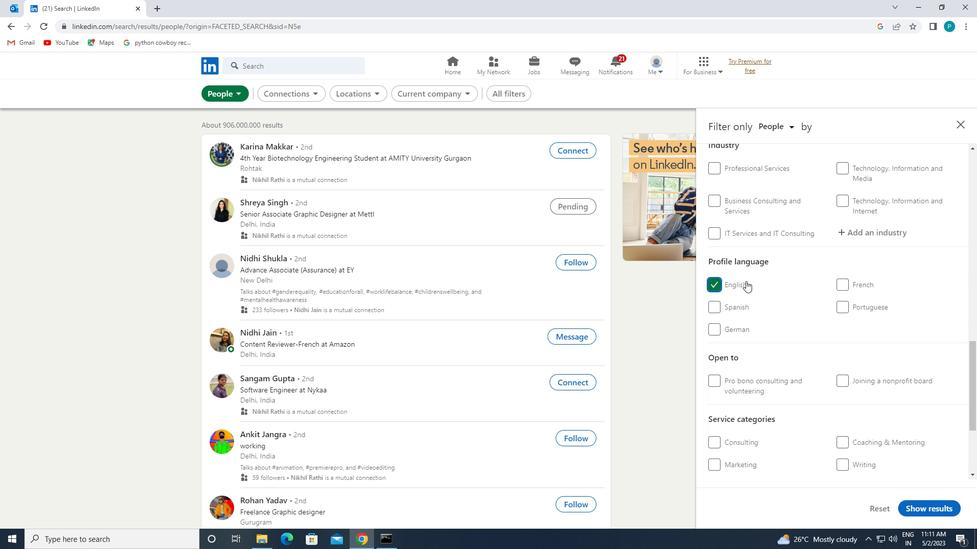 
Action: Mouse scrolled (801, 282) with delta (0, 0)
Screenshot: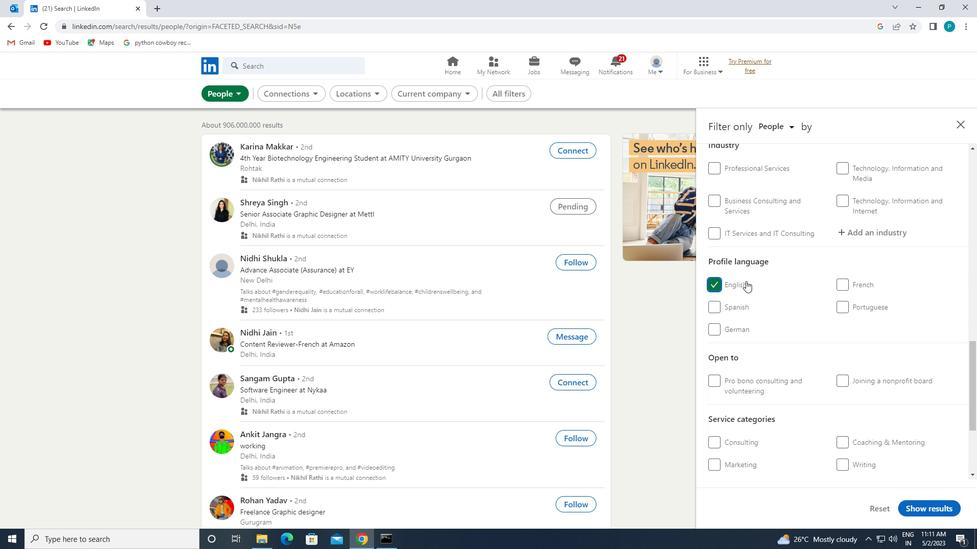 
Action: Mouse scrolled (801, 282) with delta (0, 0)
Screenshot: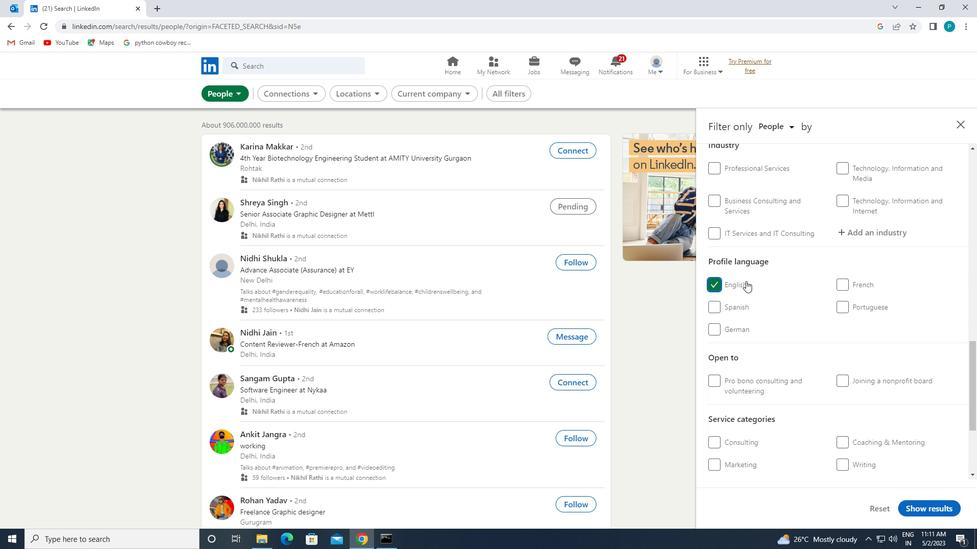 
Action: Mouse scrolled (801, 282) with delta (0, 0)
Screenshot: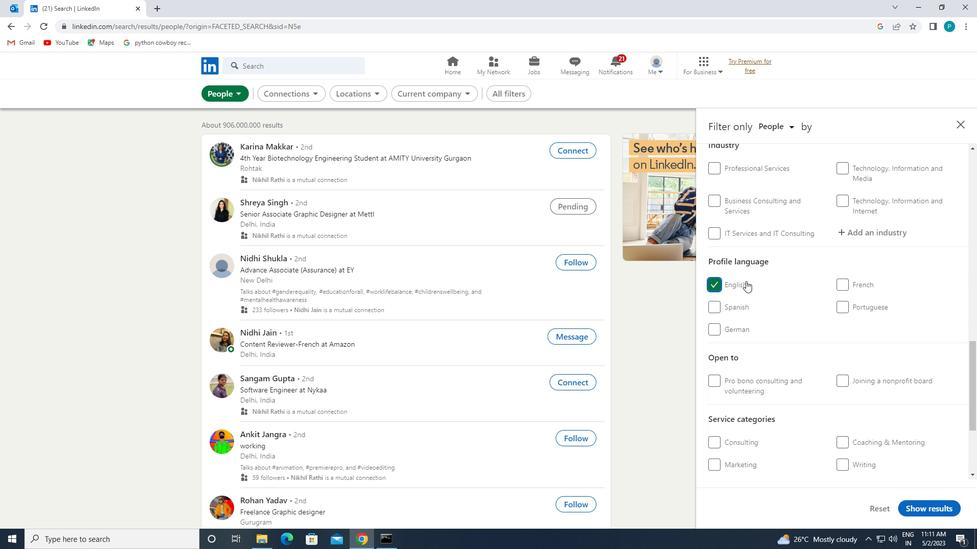 
Action: Mouse scrolled (801, 282) with delta (0, 0)
Screenshot: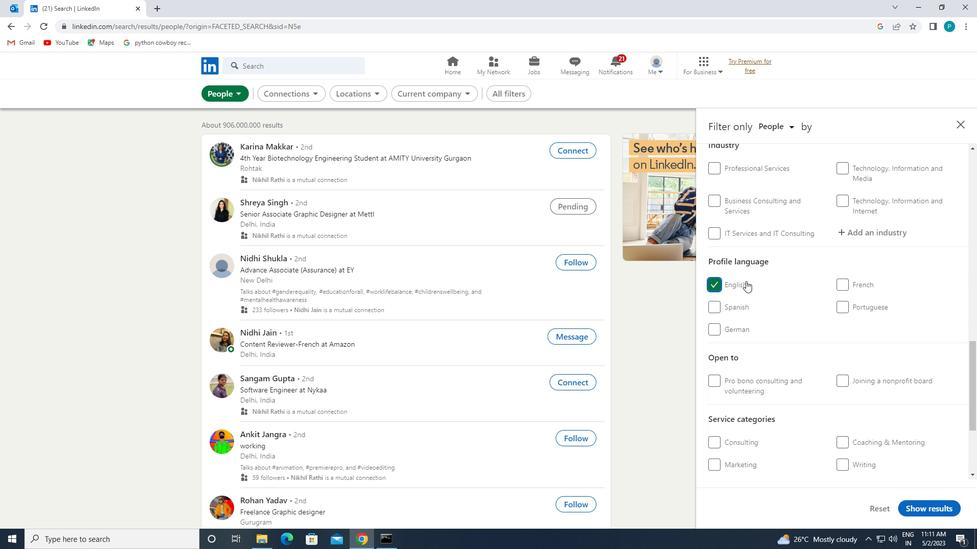 
Action: Mouse moved to (841, 273)
Screenshot: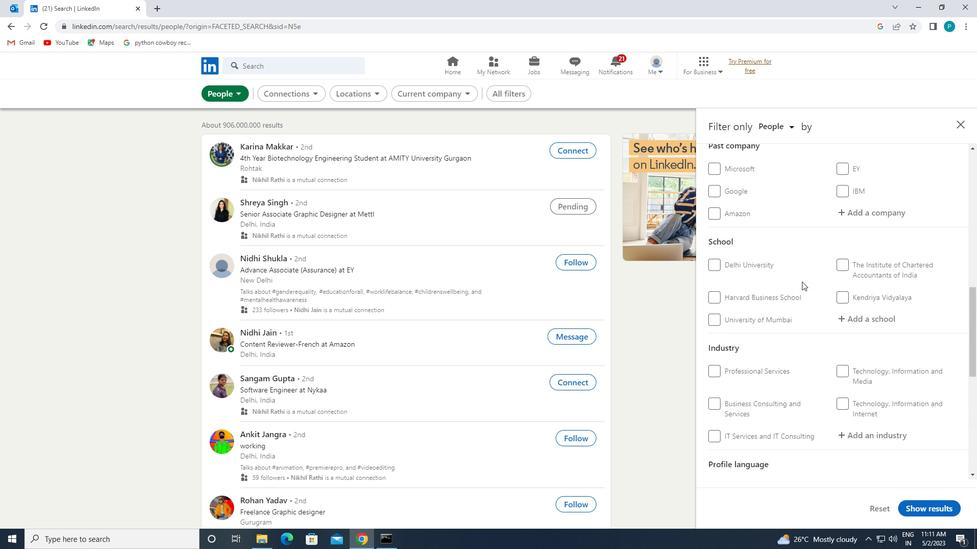
Action: Mouse scrolled (841, 273) with delta (0, 0)
Screenshot: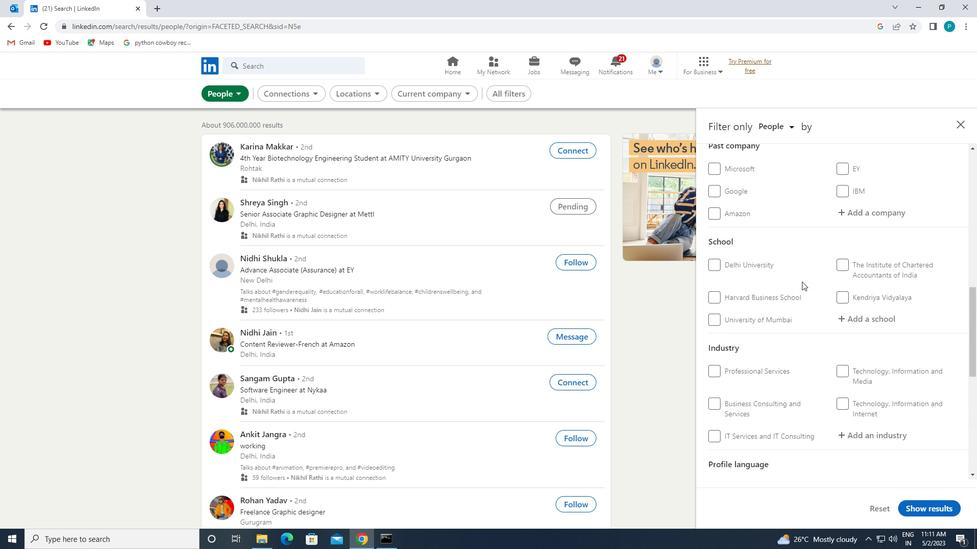 
Action: Mouse moved to (842, 273)
Screenshot: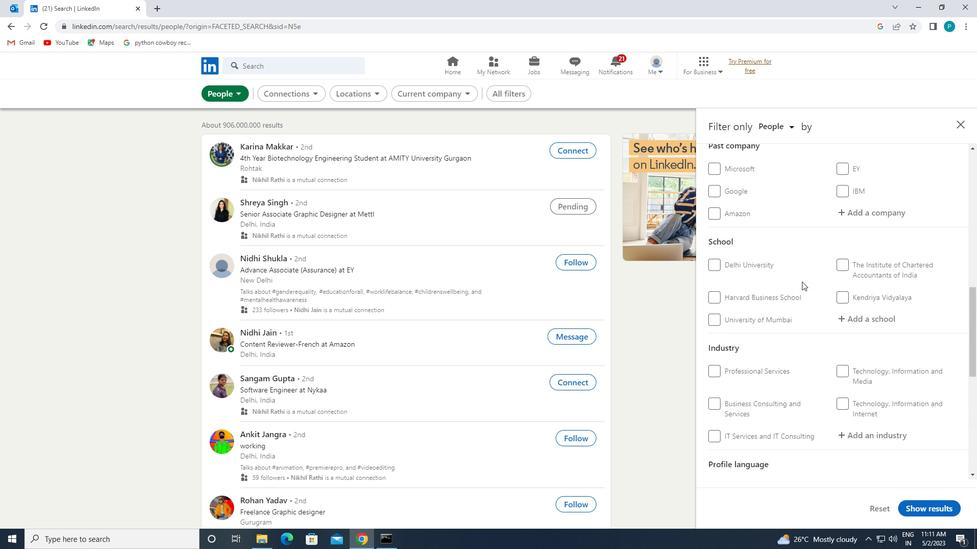 
Action: Mouse scrolled (842, 273) with delta (0, 0)
Screenshot: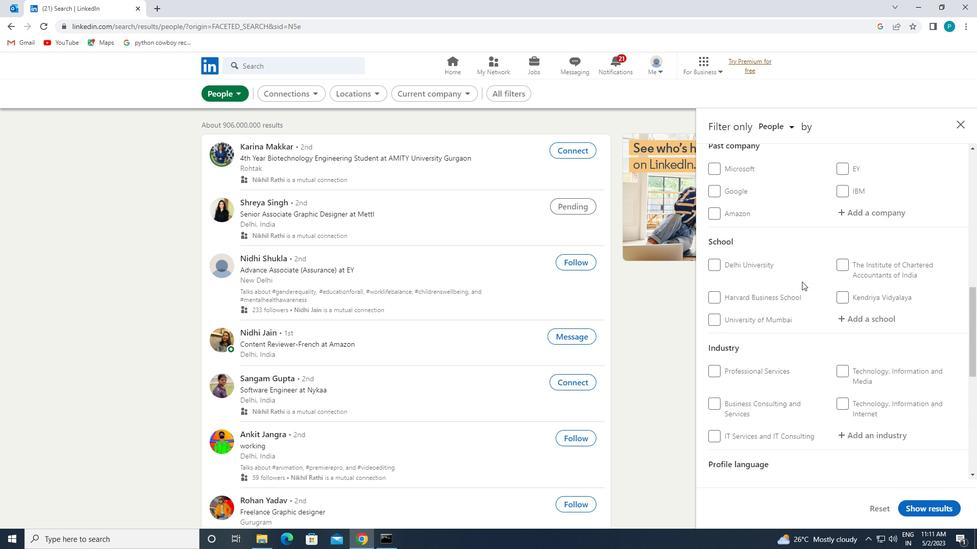 
Action: Mouse scrolled (842, 273) with delta (0, 0)
Screenshot: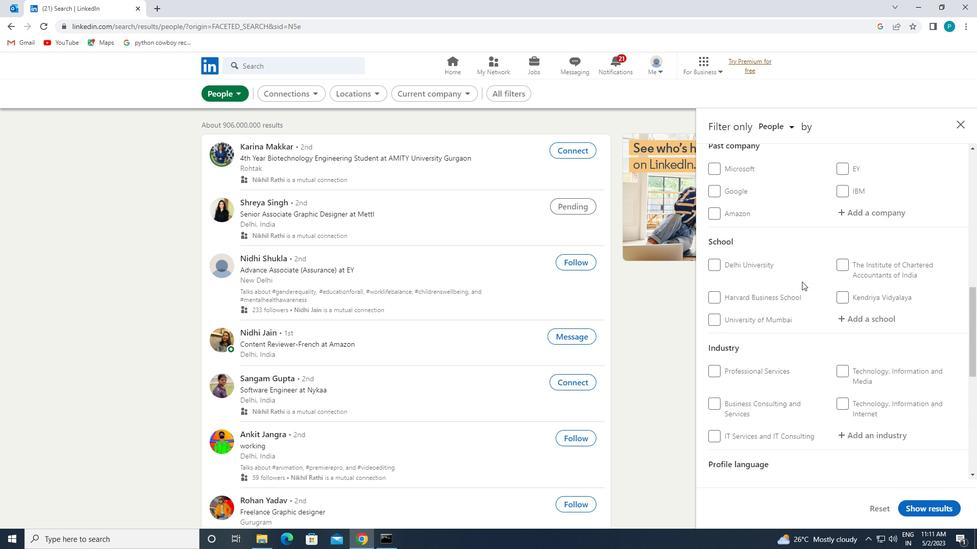 
Action: Mouse scrolled (842, 273) with delta (0, 0)
Screenshot: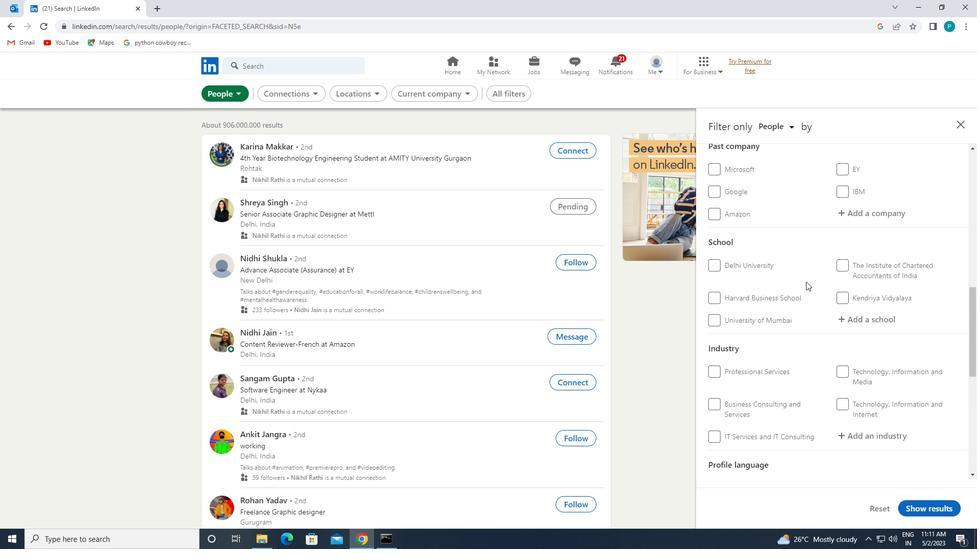 
Action: Mouse moved to (866, 315)
Screenshot: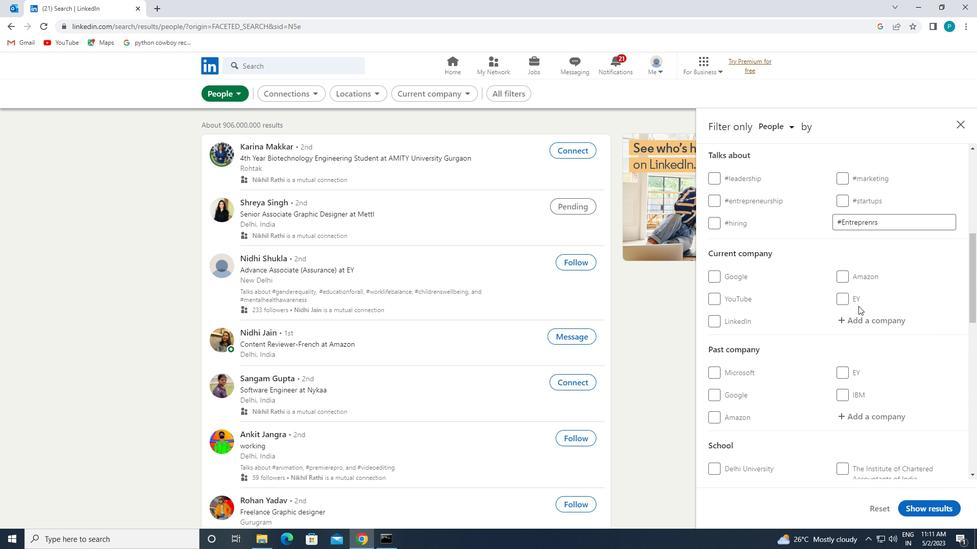 
Action: Mouse pressed left at (866, 315)
Screenshot: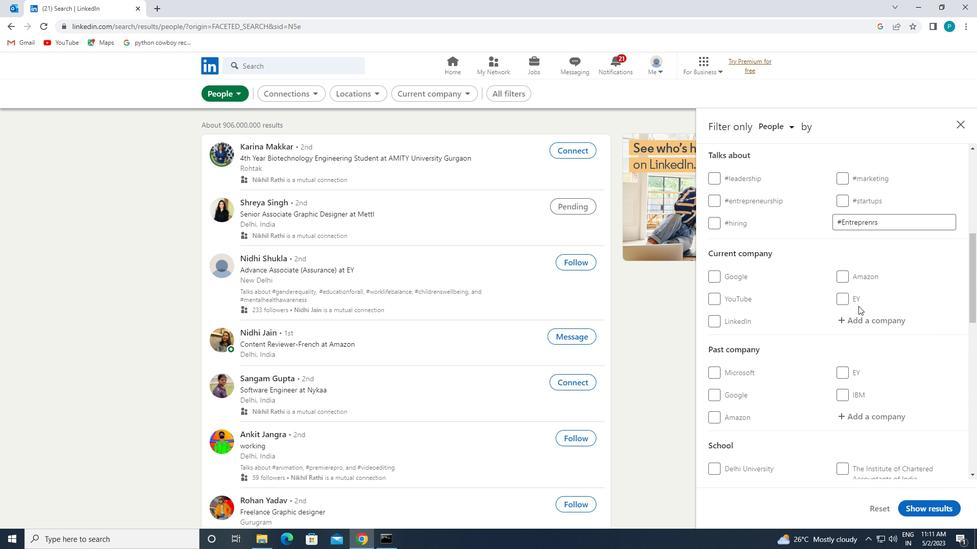 
Action: Key pressed <Key.caps_lock>J<Key.caps_lock>OBS
Screenshot: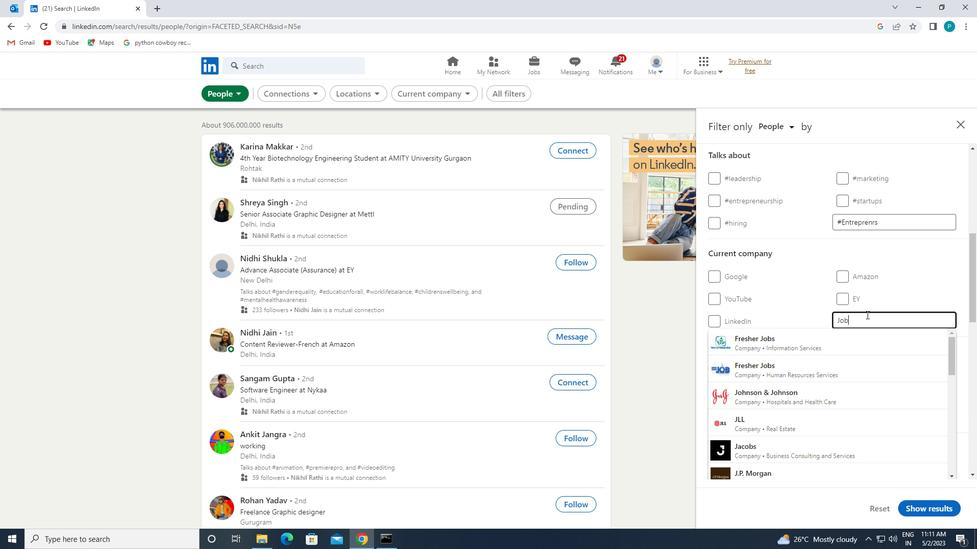 
Action: Mouse moved to (866, 315)
Screenshot: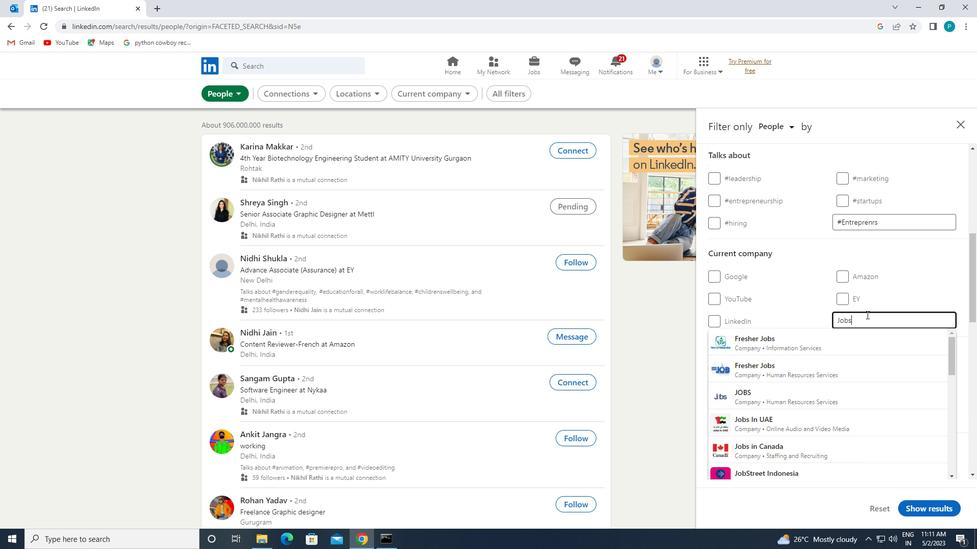 
Action: Key pressed EE
Screenshot: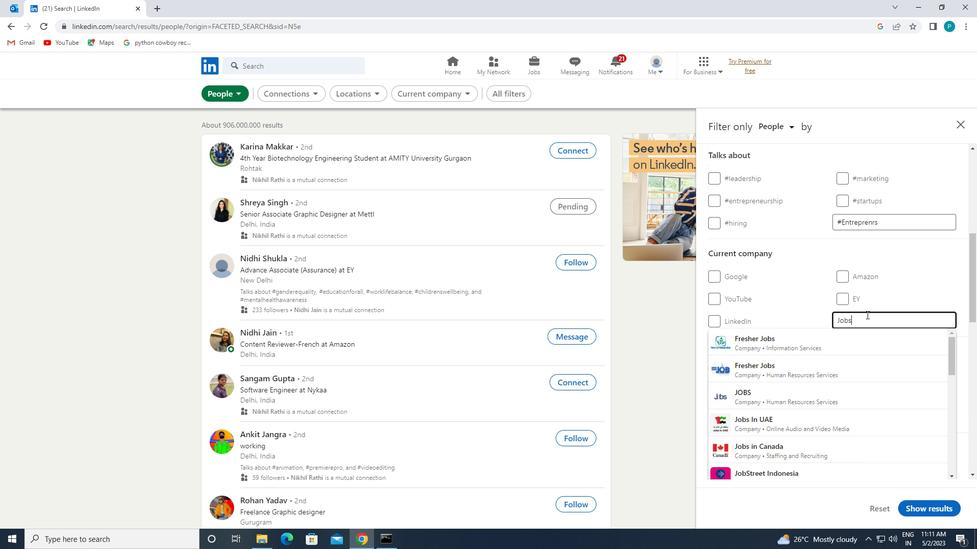 
Action: Mouse moved to (850, 371)
Screenshot: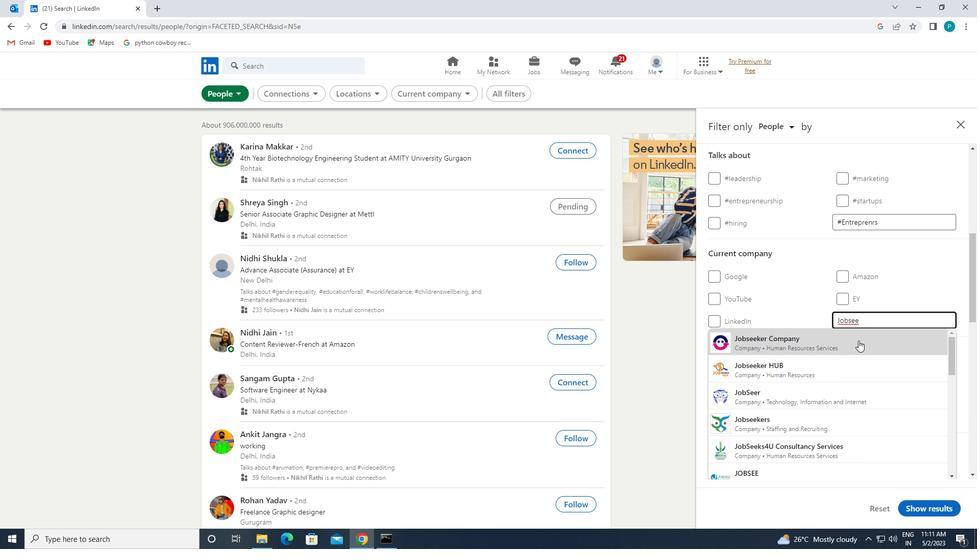 
Action: Mouse pressed left at (850, 371)
Screenshot: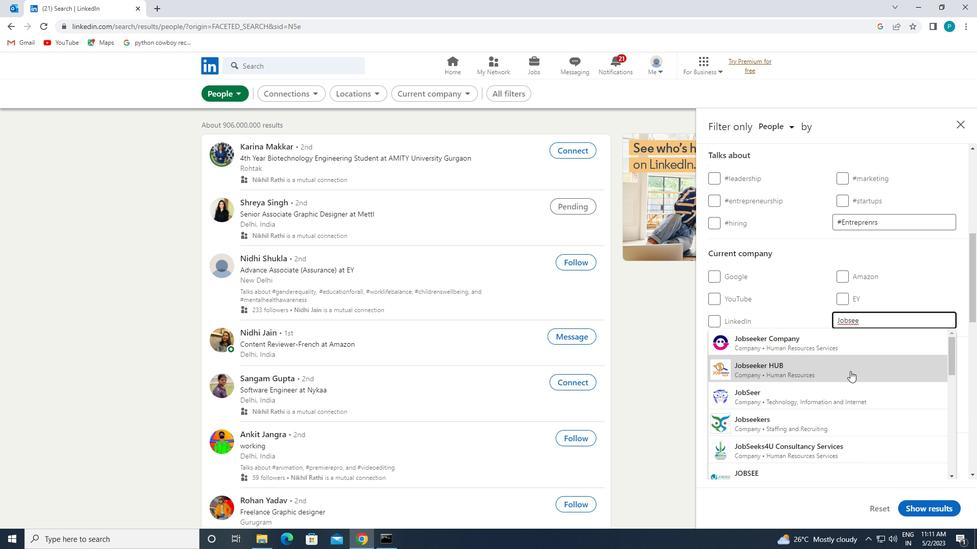 
Action: Mouse scrolled (850, 371) with delta (0, 0)
Screenshot: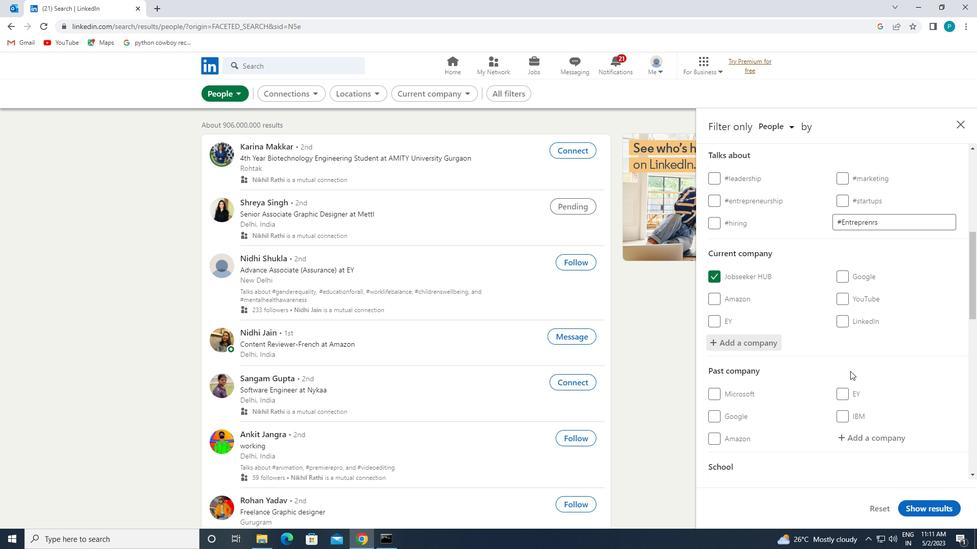 
Action: Mouse moved to (849, 370)
Screenshot: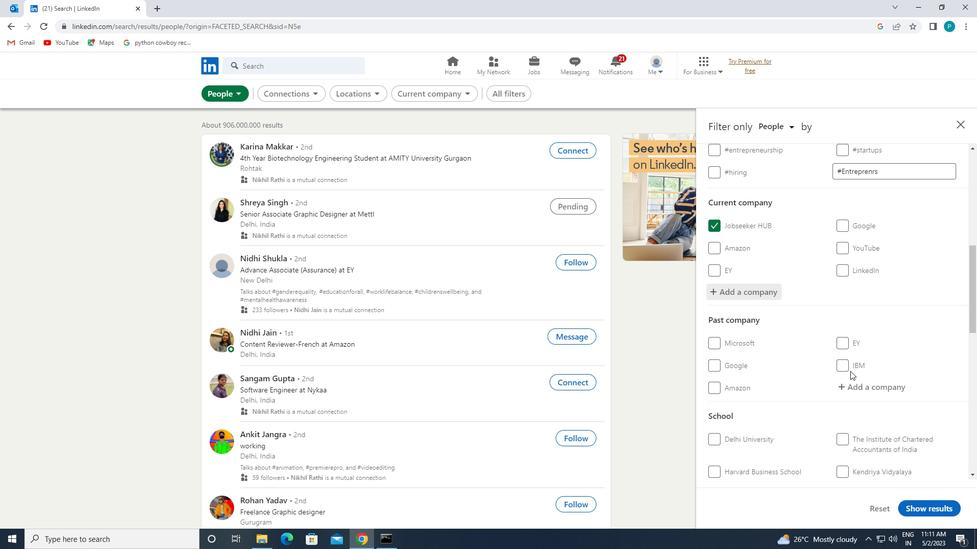 
Action: Mouse scrolled (849, 370) with delta (0, 0)
Screenshot: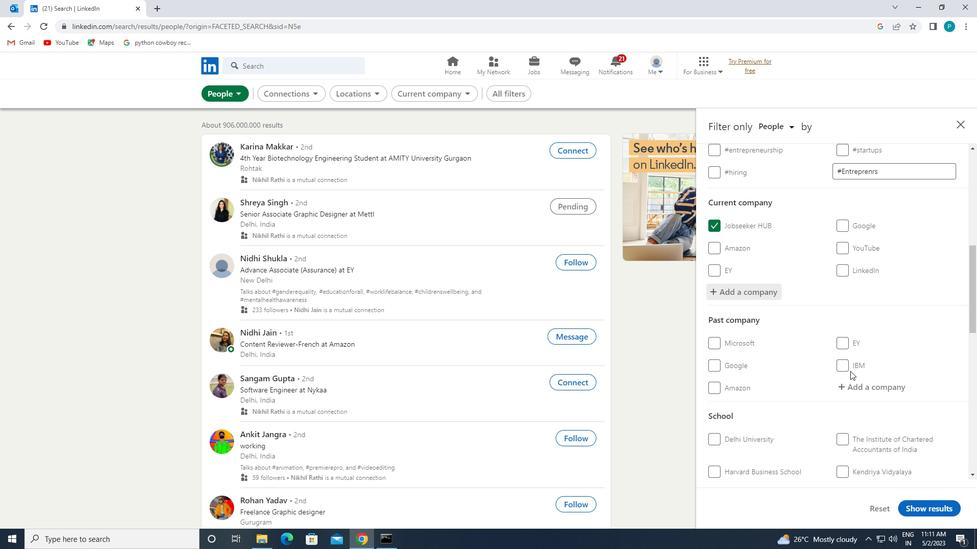 
Action: Mouse moved to (849, 351)
Screenshot: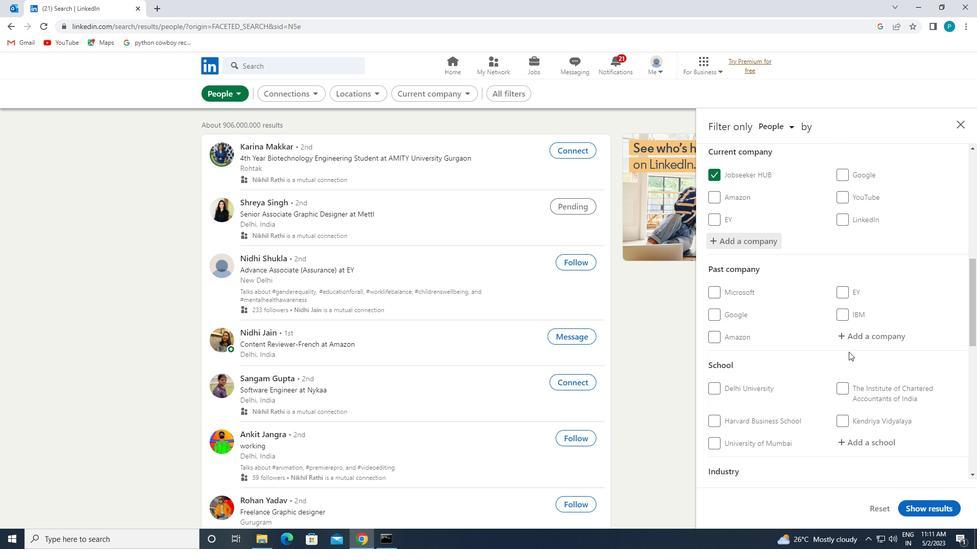 
Action: Mouse scrolled (849, 350) with delta (0, 0)
Screenshot: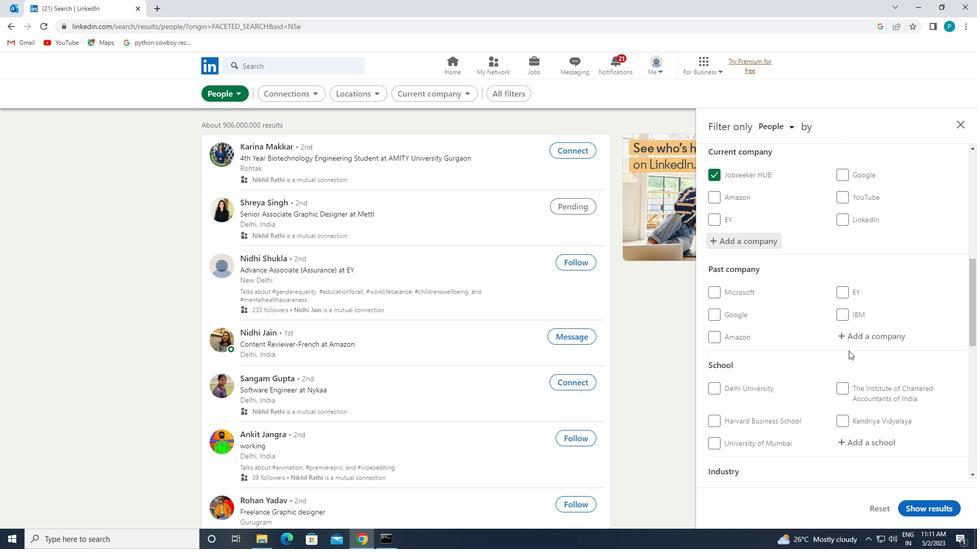 
Action: Mouse scrolled (849, 350) with delta (0, 0)
Screenshot: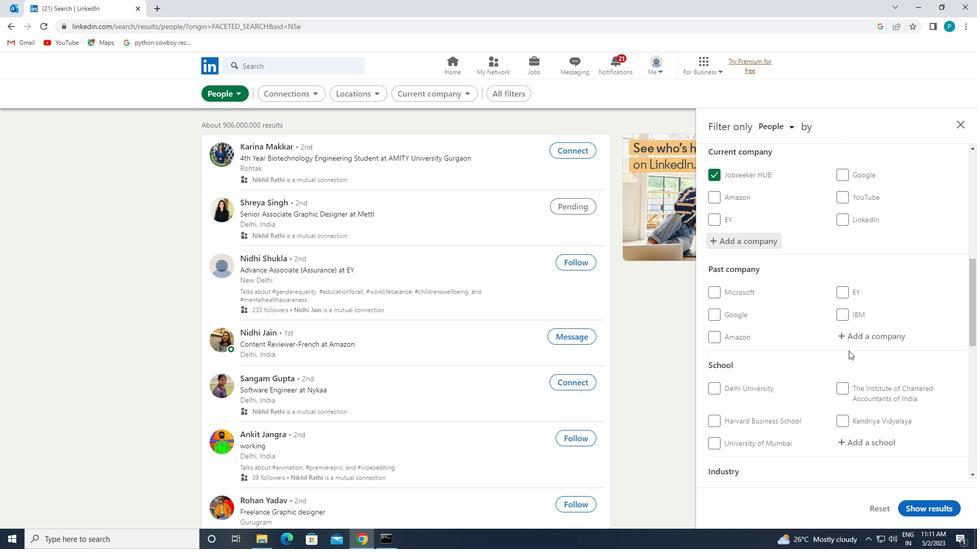 
Action: Mouse pressed left at (849, 351)
Screenshot: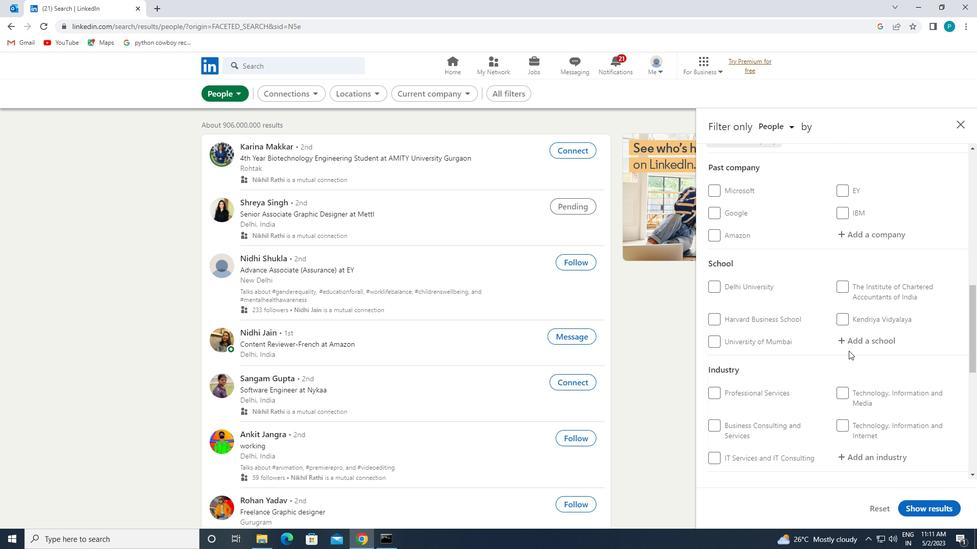 
Action: Mouse moved to (849, 346)
Screenshot: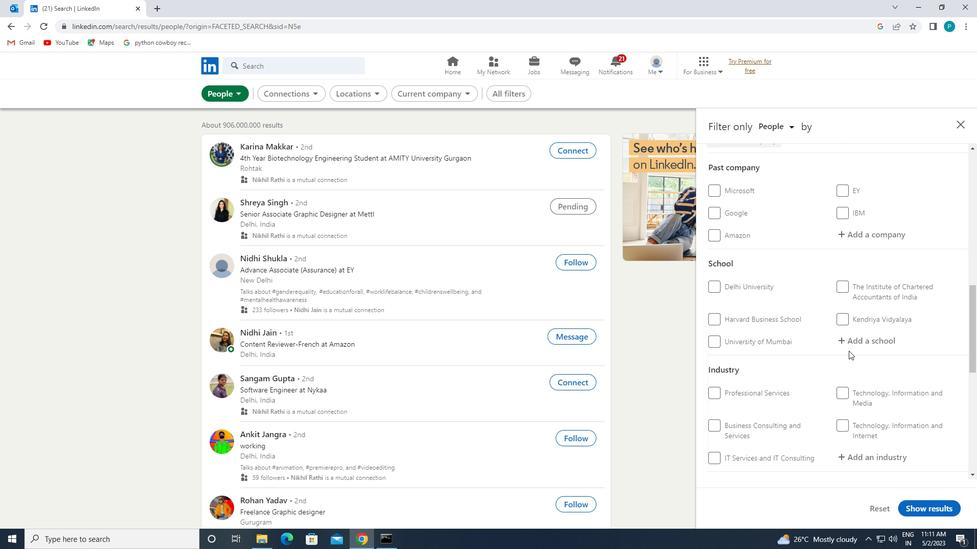 
Action: Mouse pressed left at (849, 346)
Screenshot: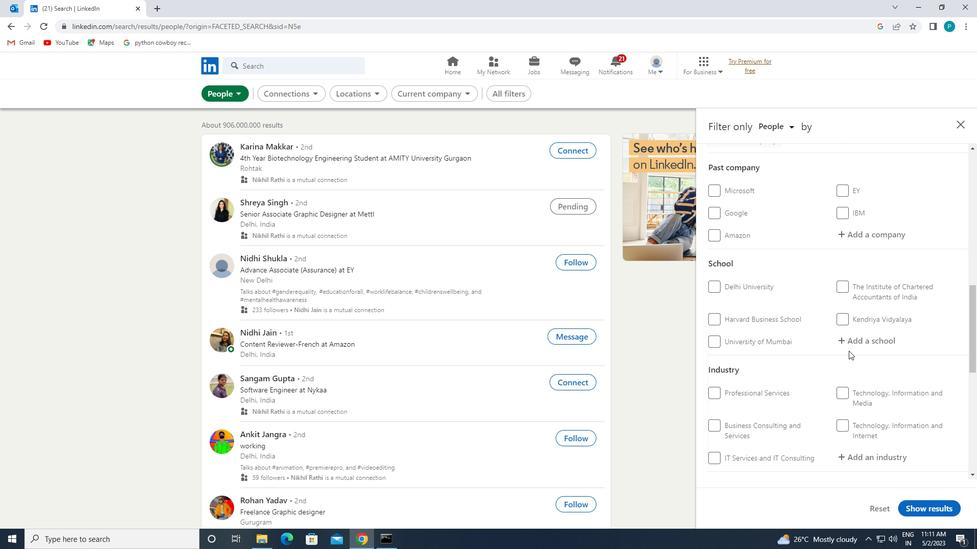 
Action: Mouse moved to (848, 345)
Screenshot: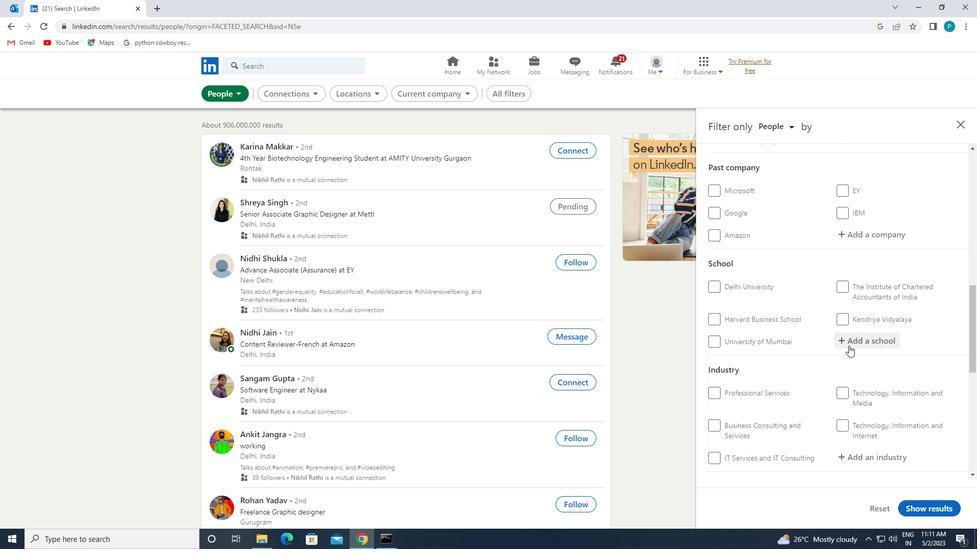 
Action: Key pressed <Key.caps_lock>K<Key.caps_lock>OLL<Key.backspace>KATA
Screenshot: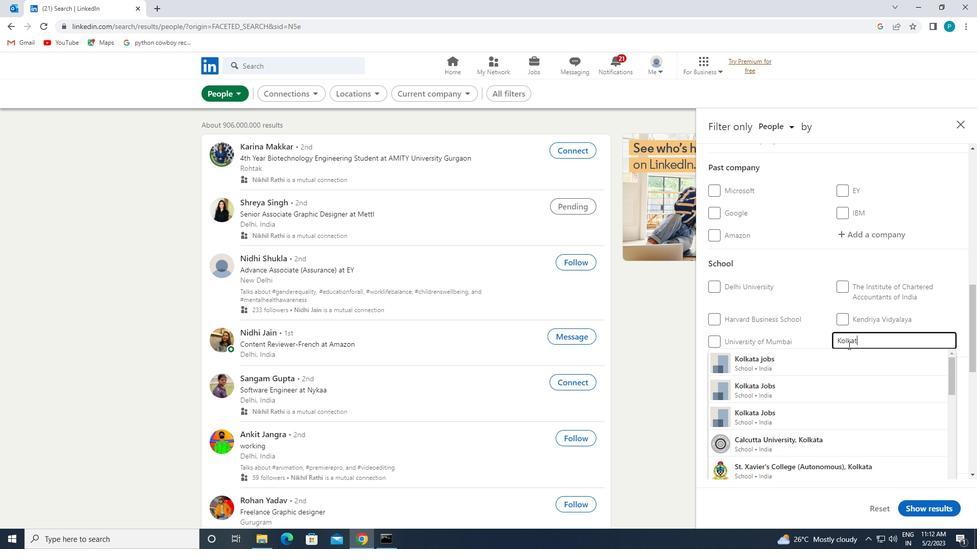 
Action: Mouse moved to (817, 366)
Screenshot: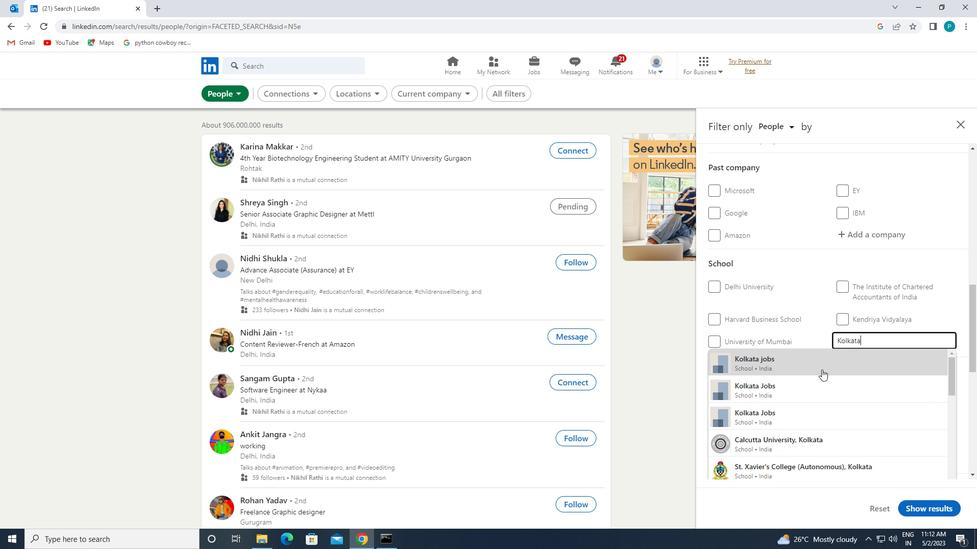 
Action: Mouse pressed left at (817, 366)
Screenshot: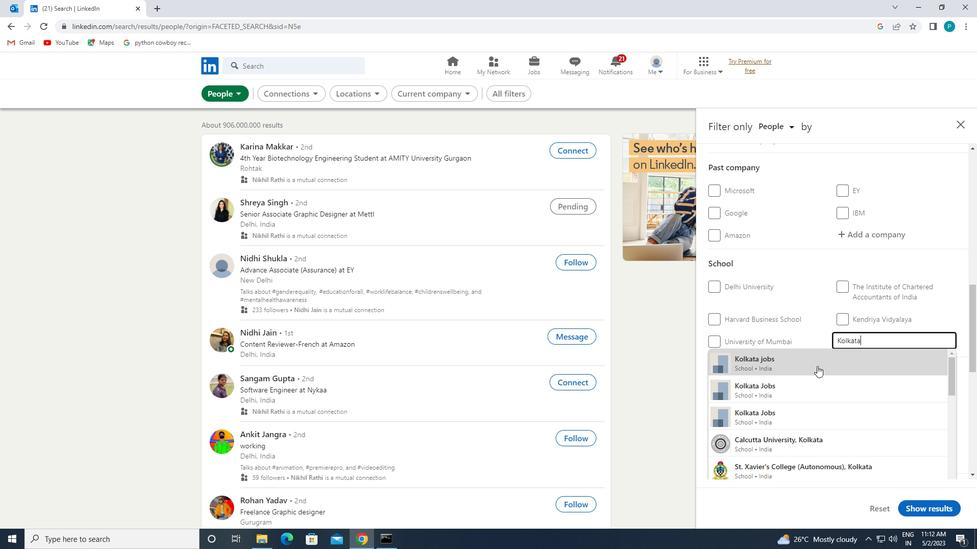 
Action: Mouse scrolled (817, 366) with delta (0, 0)
Screenshot: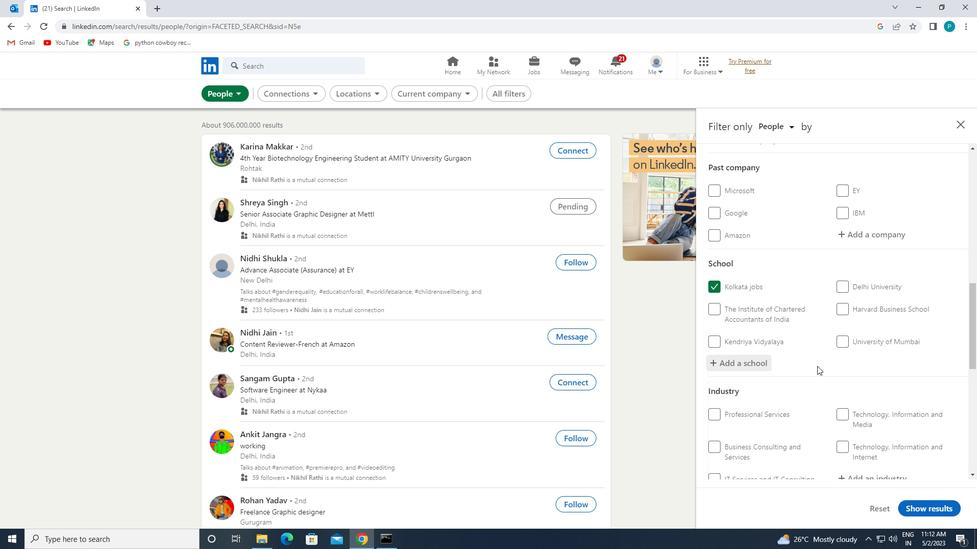 
Action: Mouse scrolled (817, 366) with delta (0, 0)
Screenshot: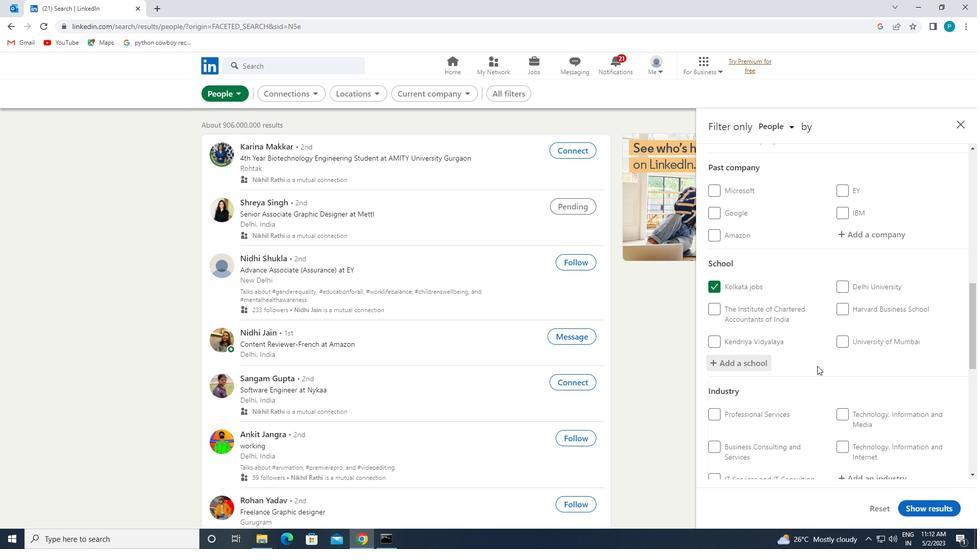 
Action: Mouse moved to (839, 374)
Screenshot: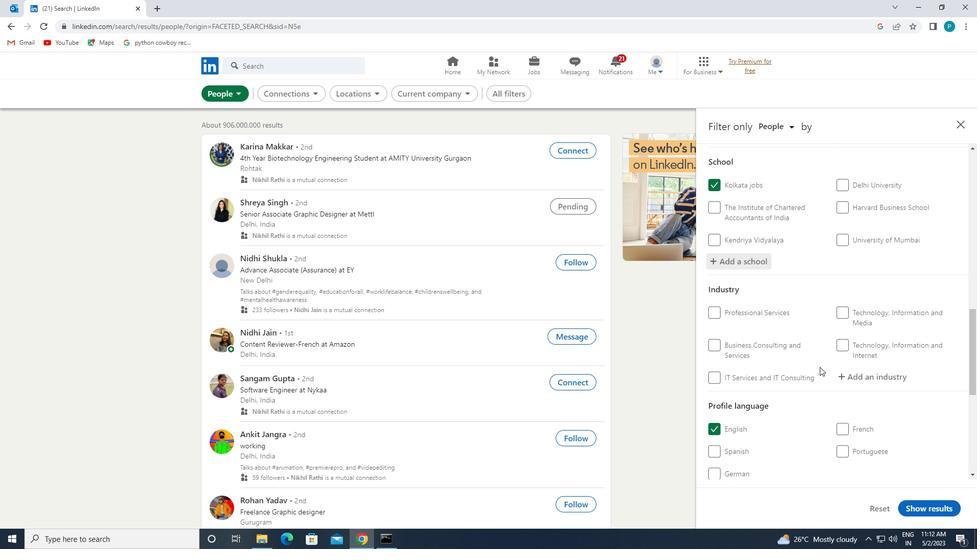 
Action: Mouse scrolled (839, 374) with delta (0, 0)
Screenshot: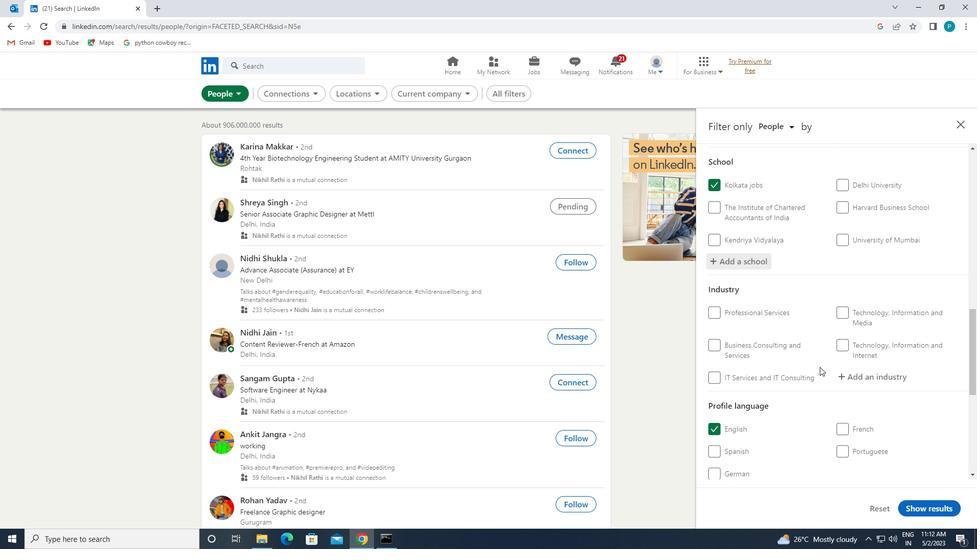 
Action: Mouse moved to (842, 327)
Screenshot: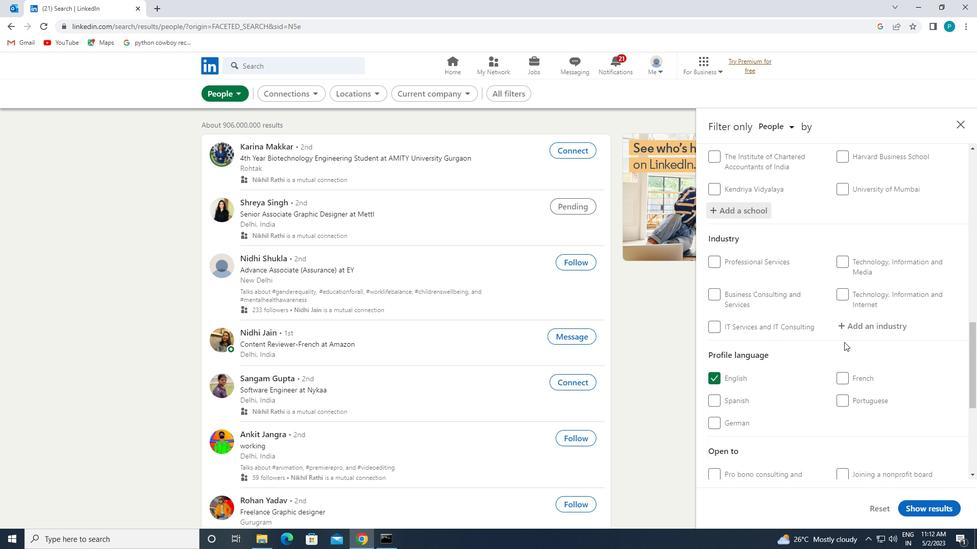 
Action: Mouse pressed left at (842, 327)
Screenshot: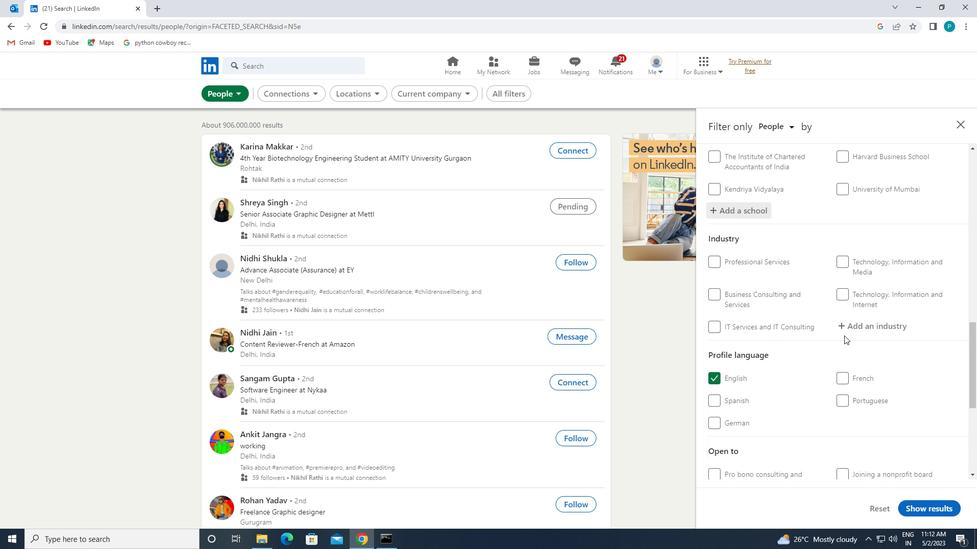 
Action: Mouse moved to (839, 326)
Screenshot: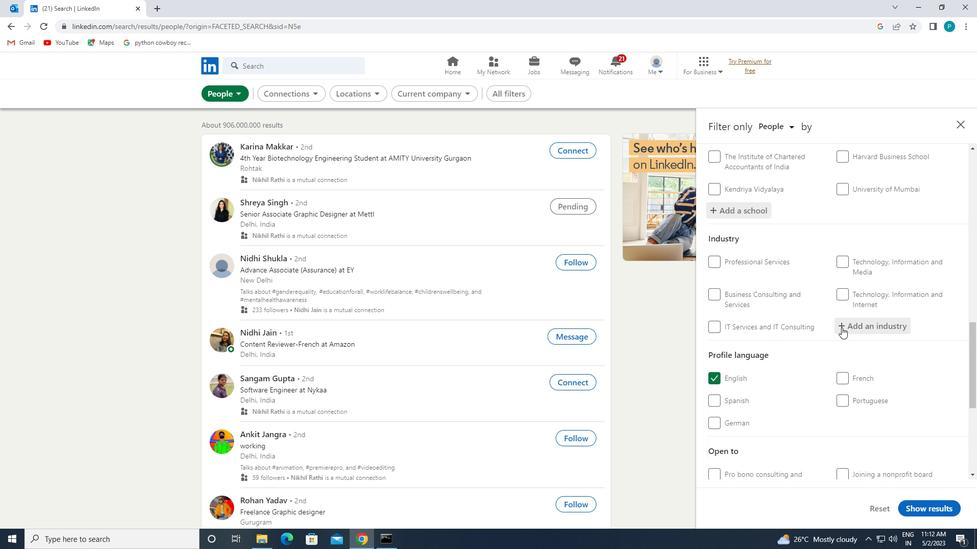 
Action: Key pressed <Key.caps_lock>R<Key.caps_lock>ECREATIONAL
Screenshot: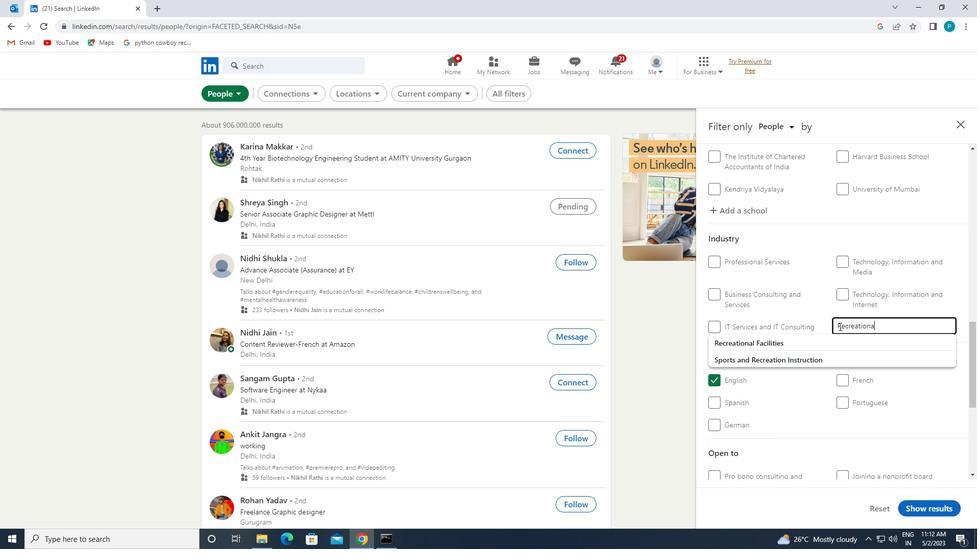 
Action: Mouse moved to (817, 335)
Screenshot: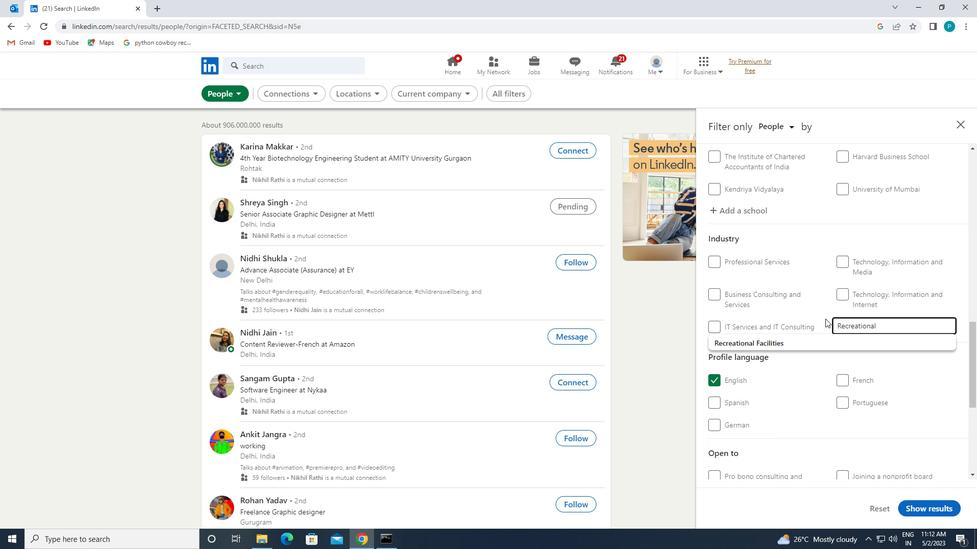 
Action: Mouse pressed left at (817, 335)
Screenshot: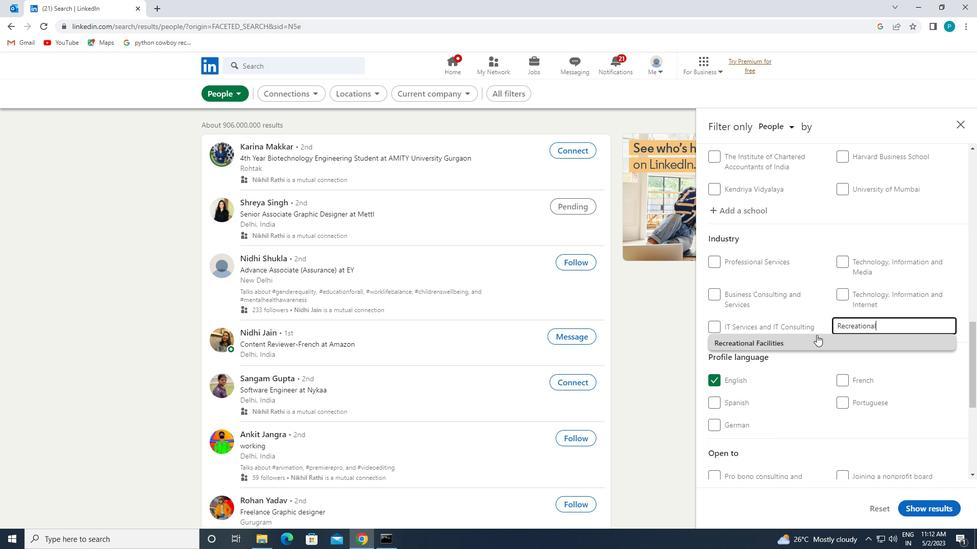 
Action: Mouse moved to (817, 338)
Screenshot: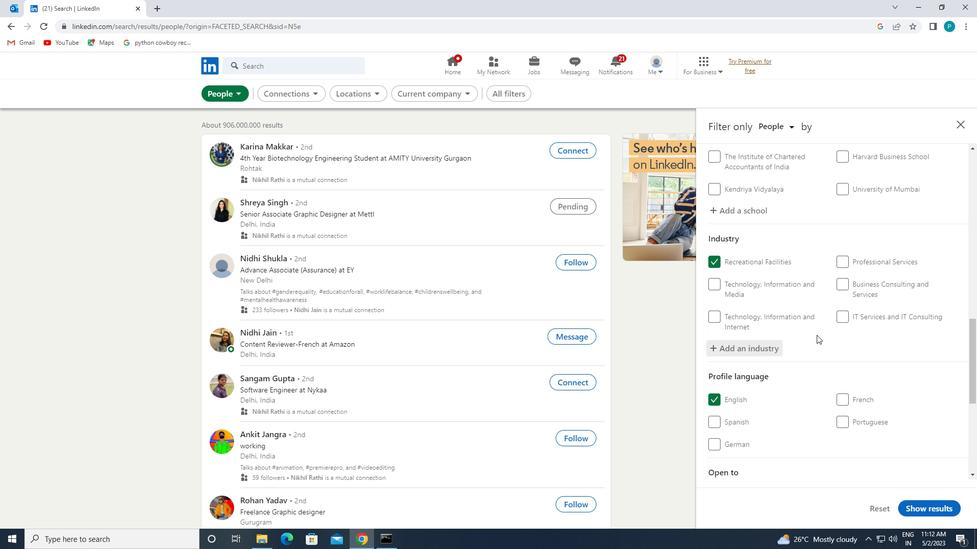 
Action: Mouse scrolled (817, 338) with delta (0, 0)
Screenshot: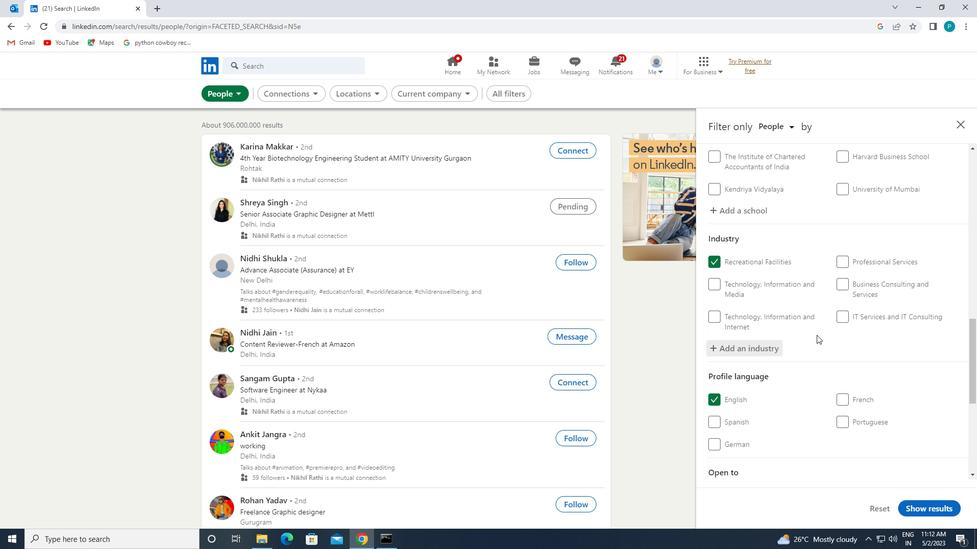 
Action: Mouse moved to (819, 349)
Screenshot: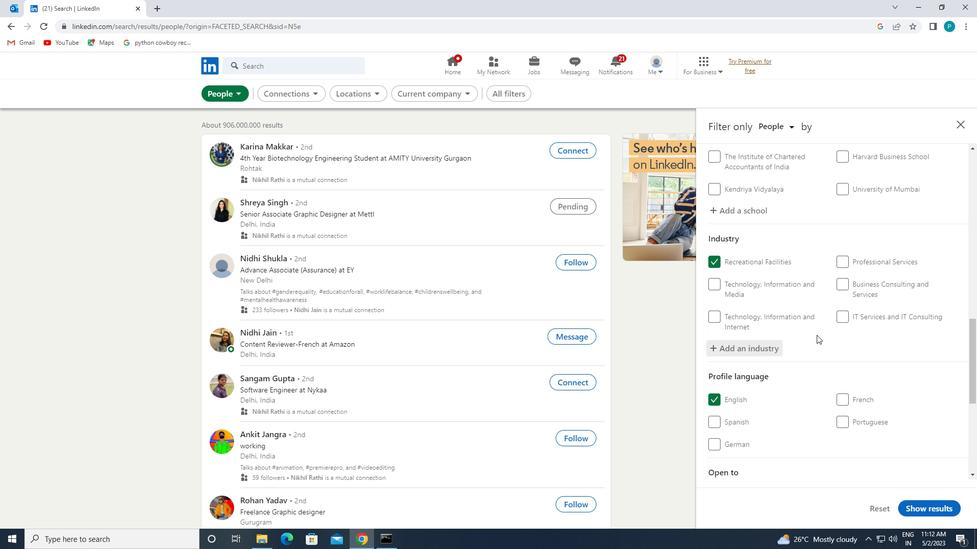 
Action: Mouse scrolled (819, 349) with delta (0, 0)
Screenshot: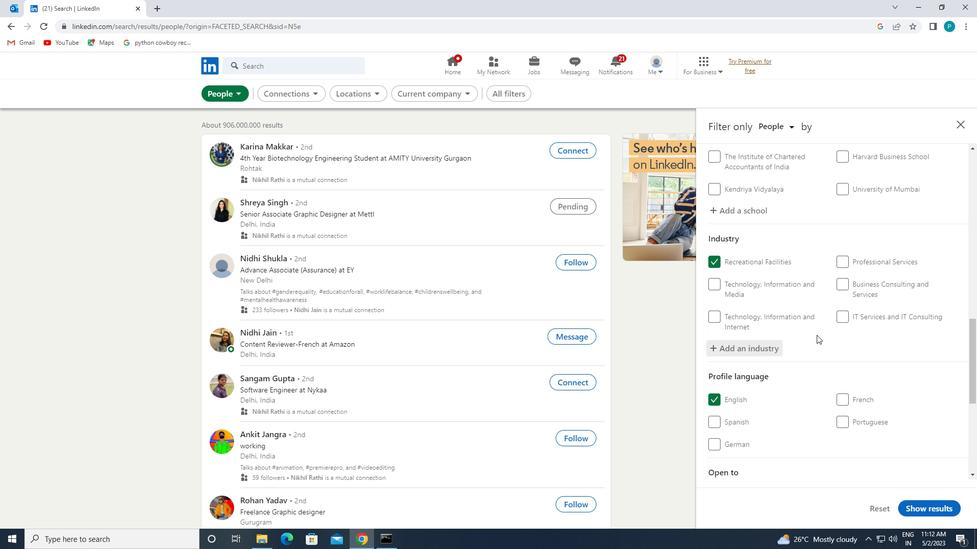 
Action: Mouse moved to (819, 353)
Screenshot: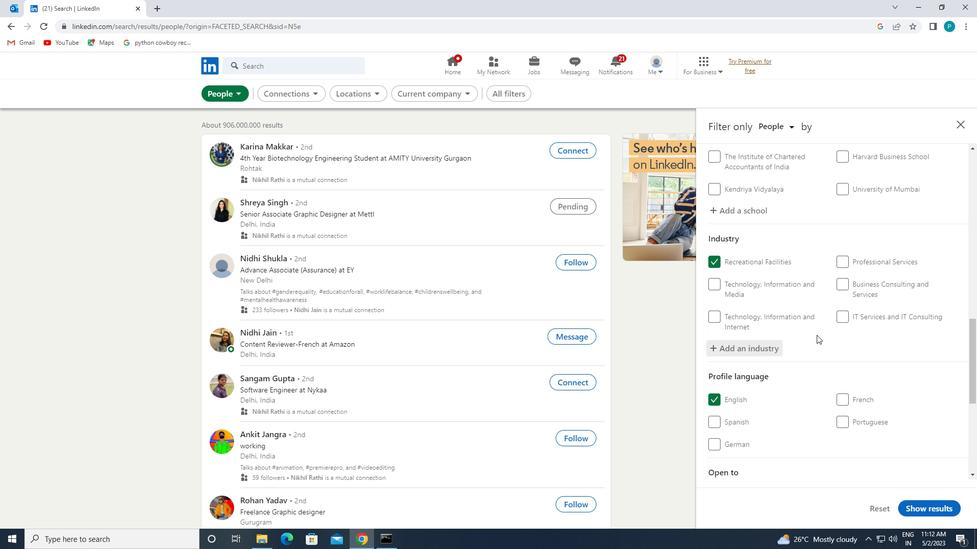 
Action: Mouse scrolled (819, 353) with delta (0, 0)
Screenshot: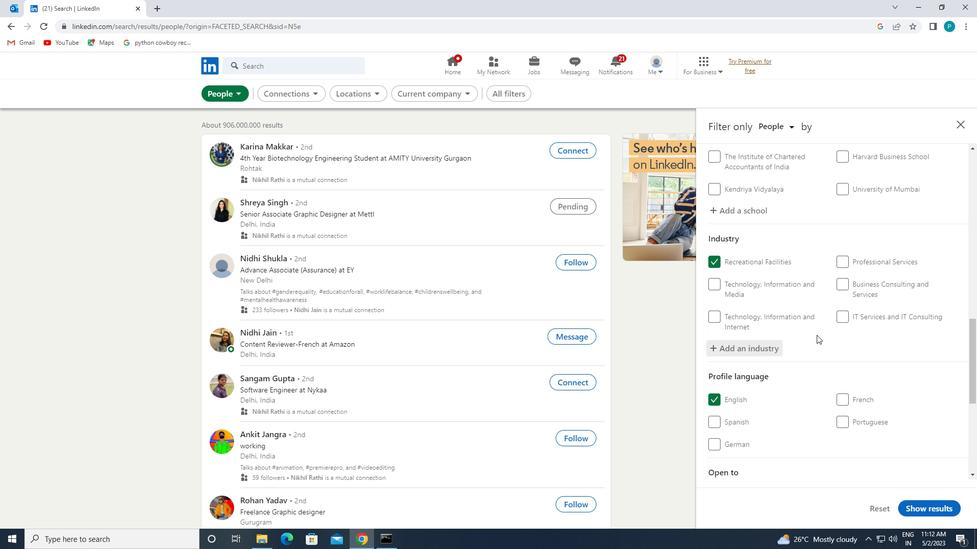 
Action: Mouse scrolled (819, 353) with delta (0, 0)
Screenshot: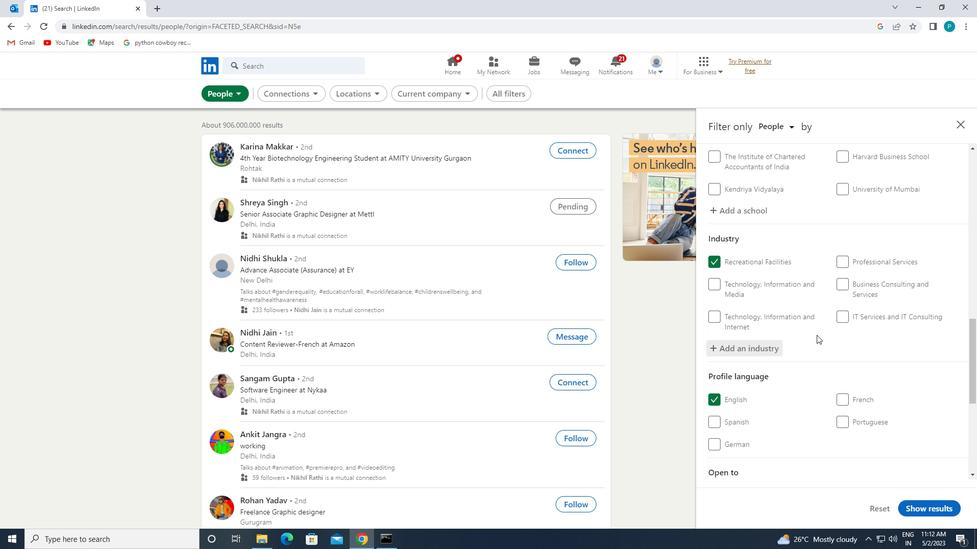 
Action: Mouse moved to (866, 394)
Screenshot: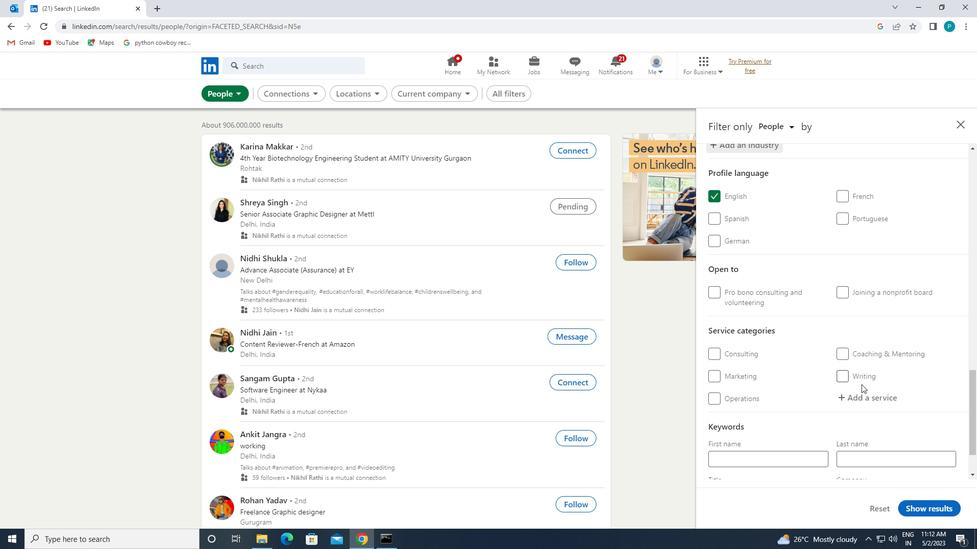
Action: Mouse pressed left at (866, 394)
Screenshot: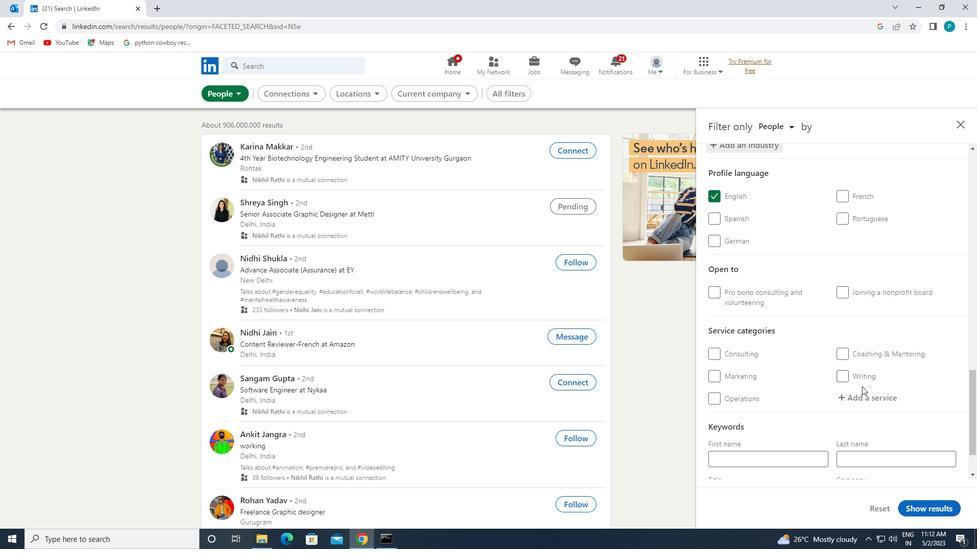 
Action: Key pressed <Key.caps_lock>W<Key.caps_lock>EDI<Key.backspace>D
Screenshot: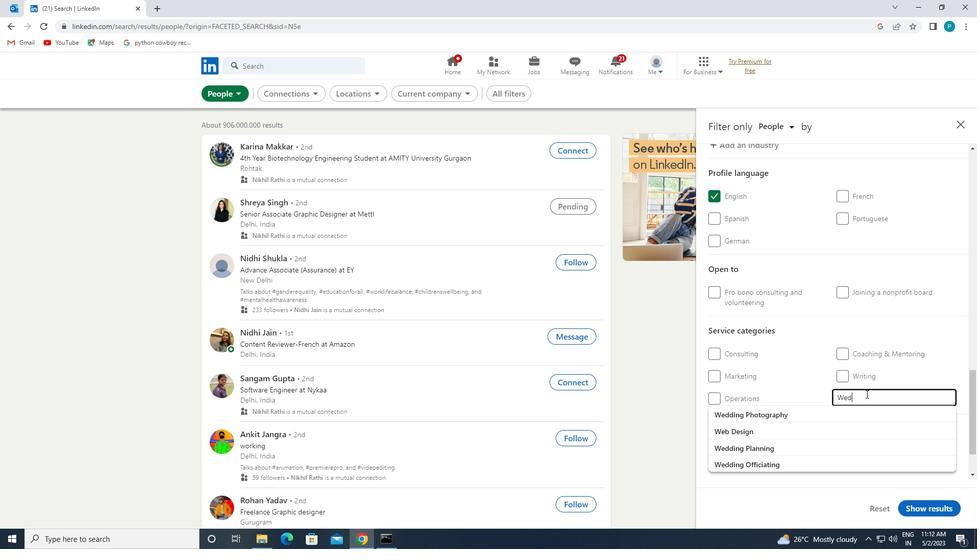 
Action: Mouse moved to (784, 434)
Screenshot: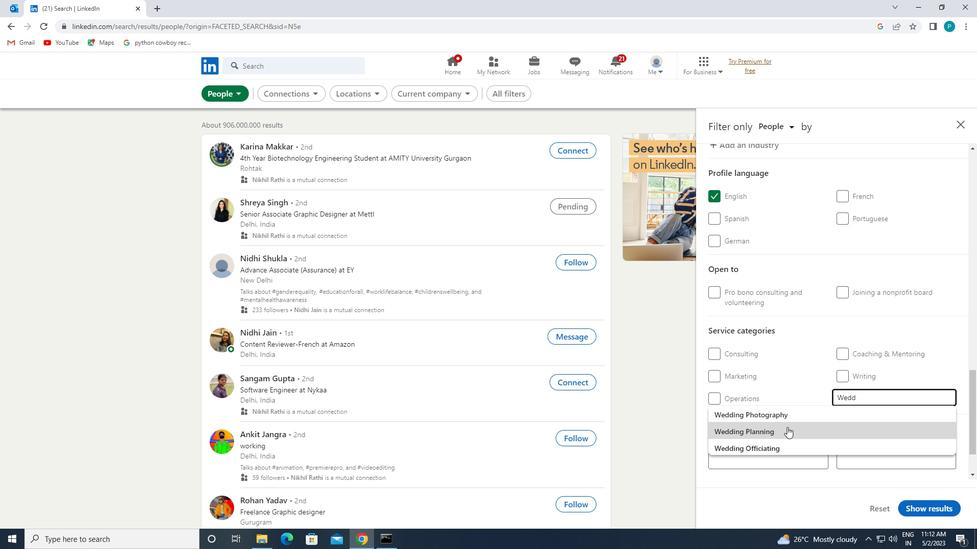 
Action: Mouse pressed left at (784, 434)
Screenshot: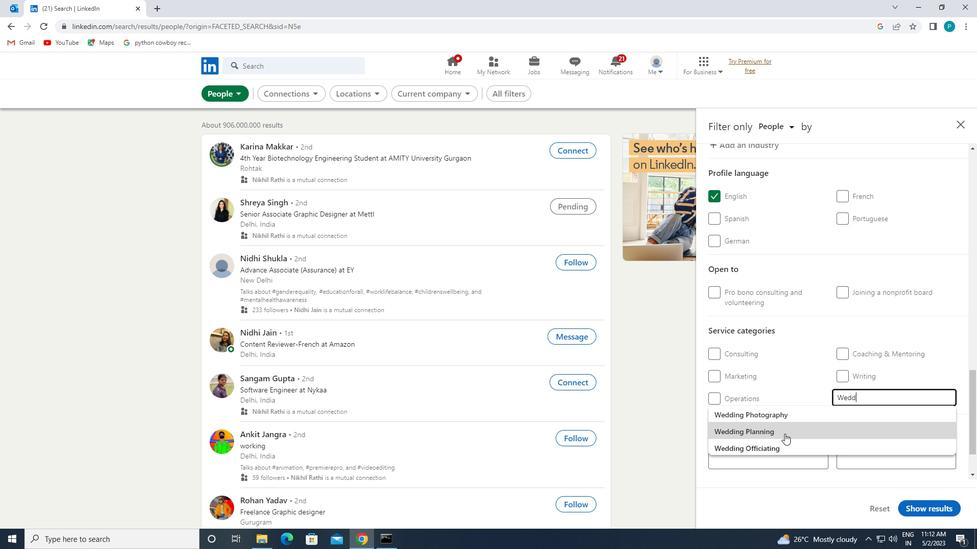
Action: Mouse moved to (781, 418)
Screenshot: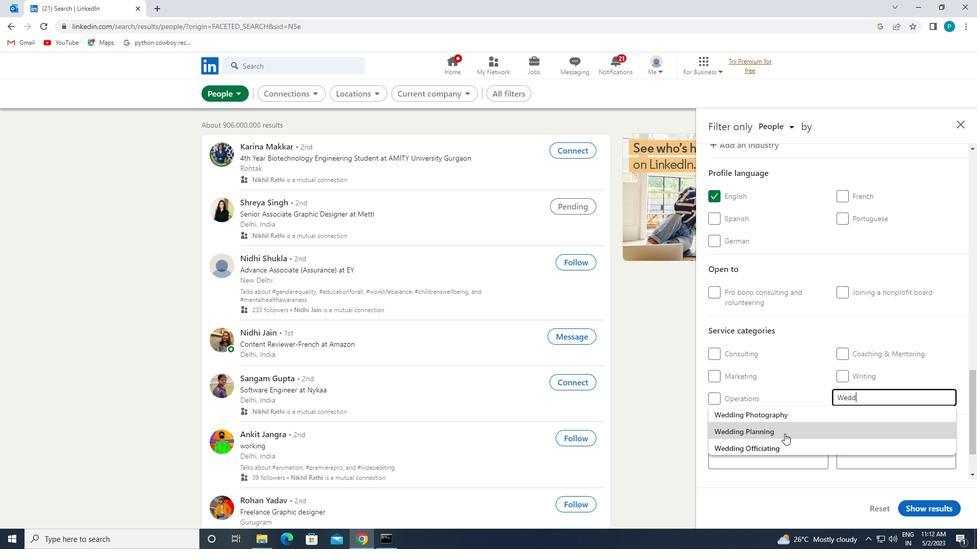 
Action: Mouse pressed left at (781, 418)
Screenshot: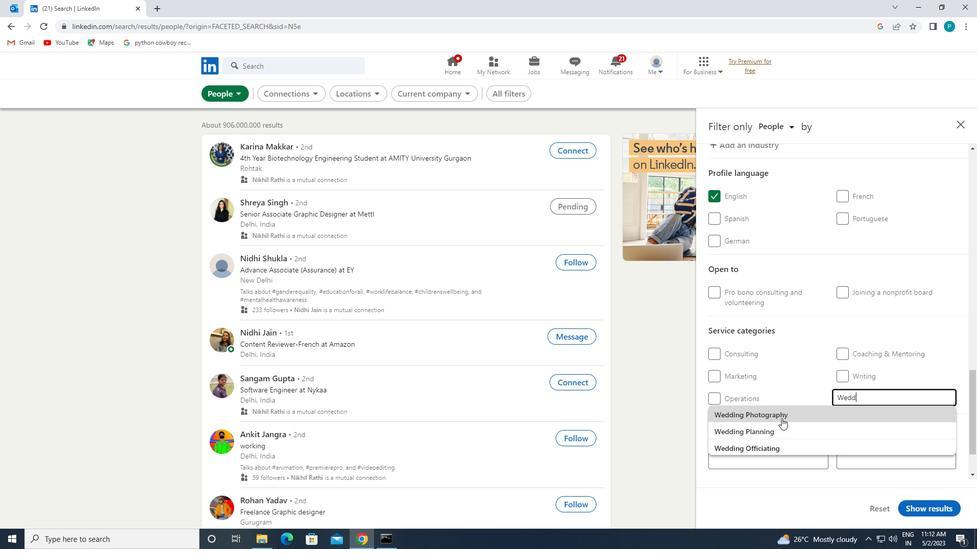
Action: Mouse moved to (781, 418)
Screenshot: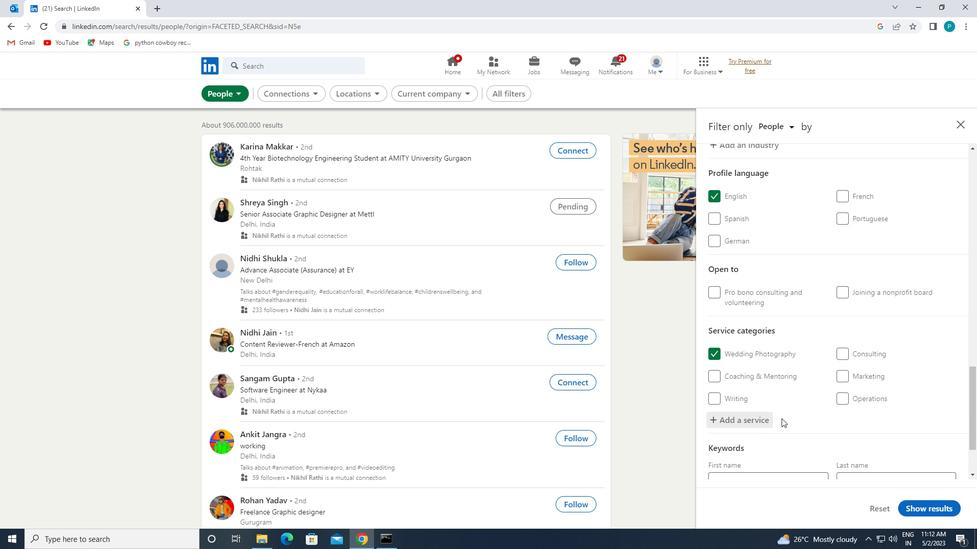 
Action: Mouse scrolled (781, 417) with delta (0, 0)
Screenshot: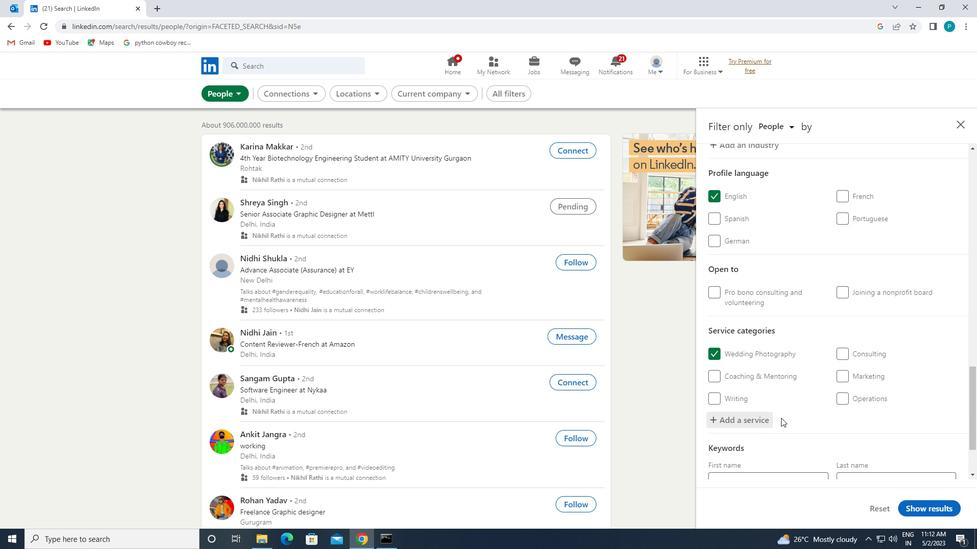 
Action: Mouse scrolled (781, 417) with delta (0, 0)
Screenshot: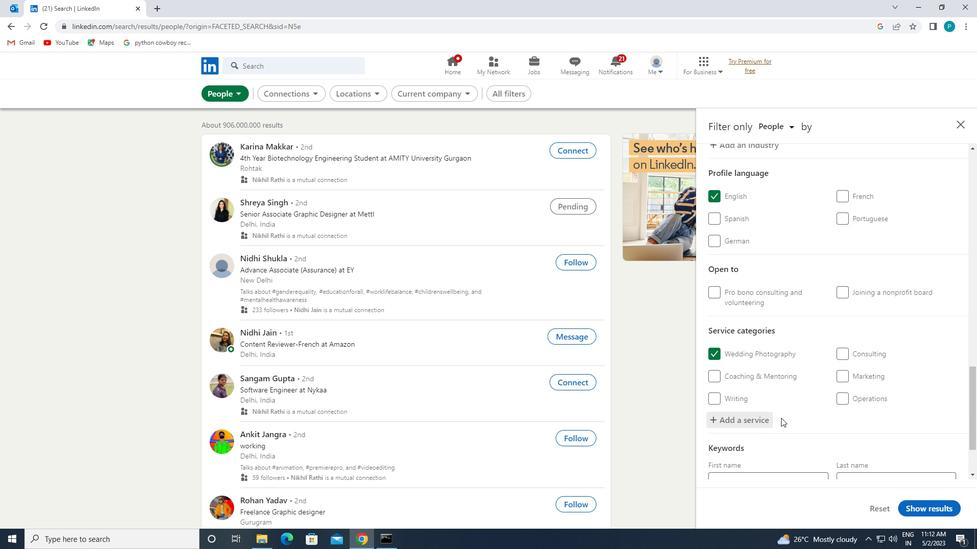 
Action: Mouse moved to (774, 434)
Screenshot: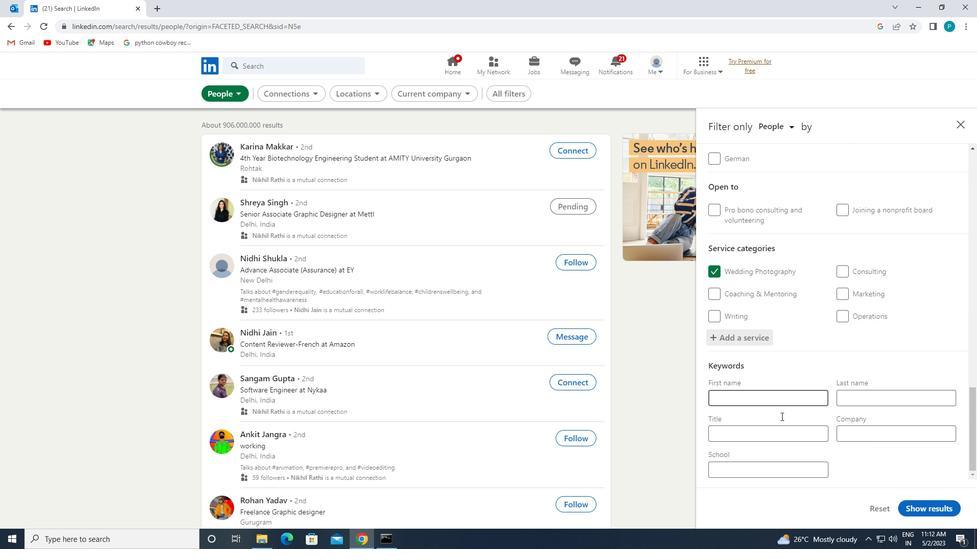 
Action: Mouse pressed left at (774, 434)
Screenshot: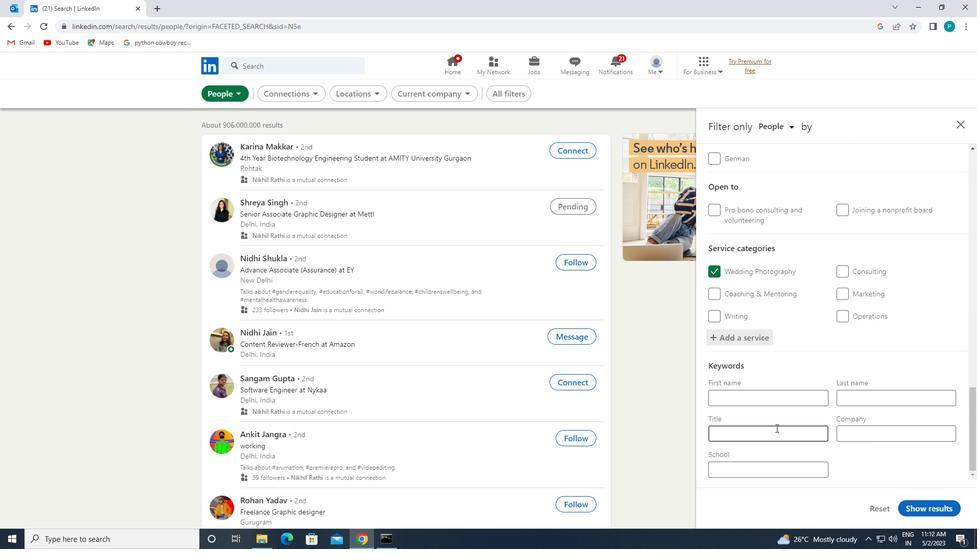 
Action: Key pressed <Key.caps_lock>C<Key.caps_lock>USTOMER<Key.space><Key.caps_lock>S<Key.caps_lock>ERVICE
Screenshot: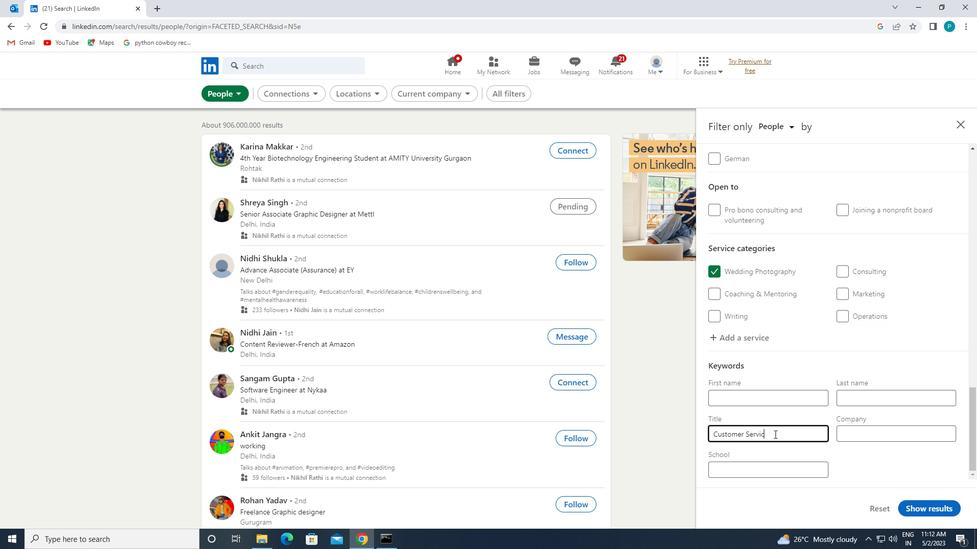 
Action: Mouse moved to (918, 506)
Screenshot: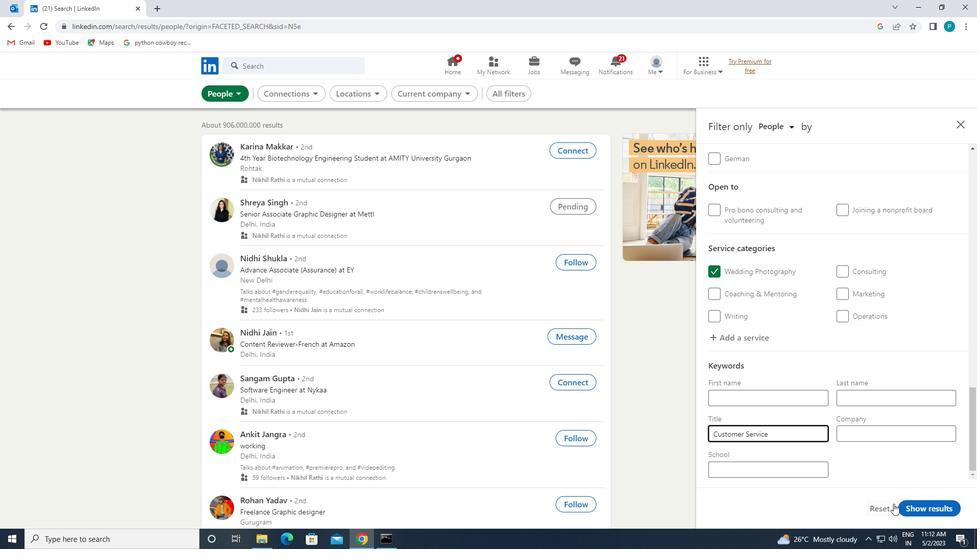 
Action: Mouse pressed left at (918, 506)
Screenshot: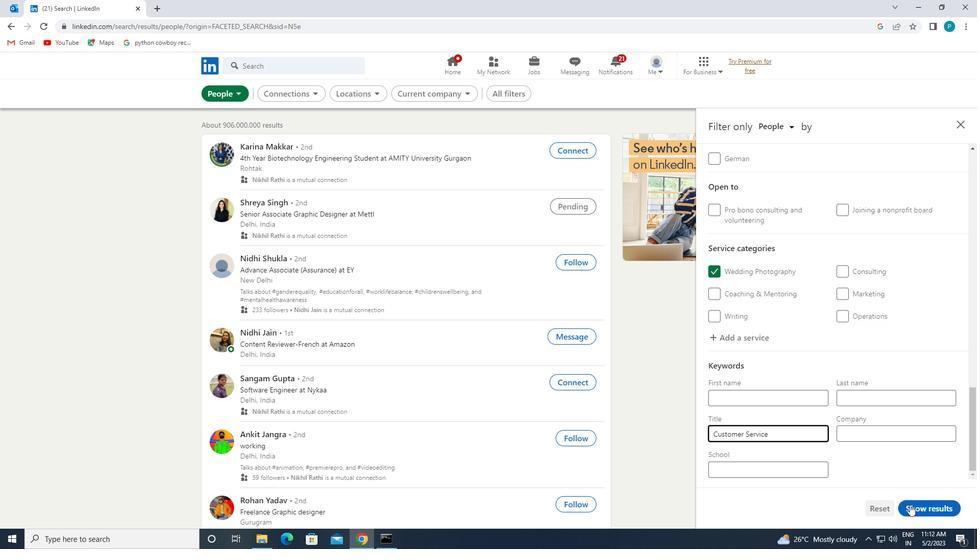 
